 Task: Book a 90-minute photography session for a family portrait at the local park.
Action: Mouse pressed left at (440, 200)
Screenshot: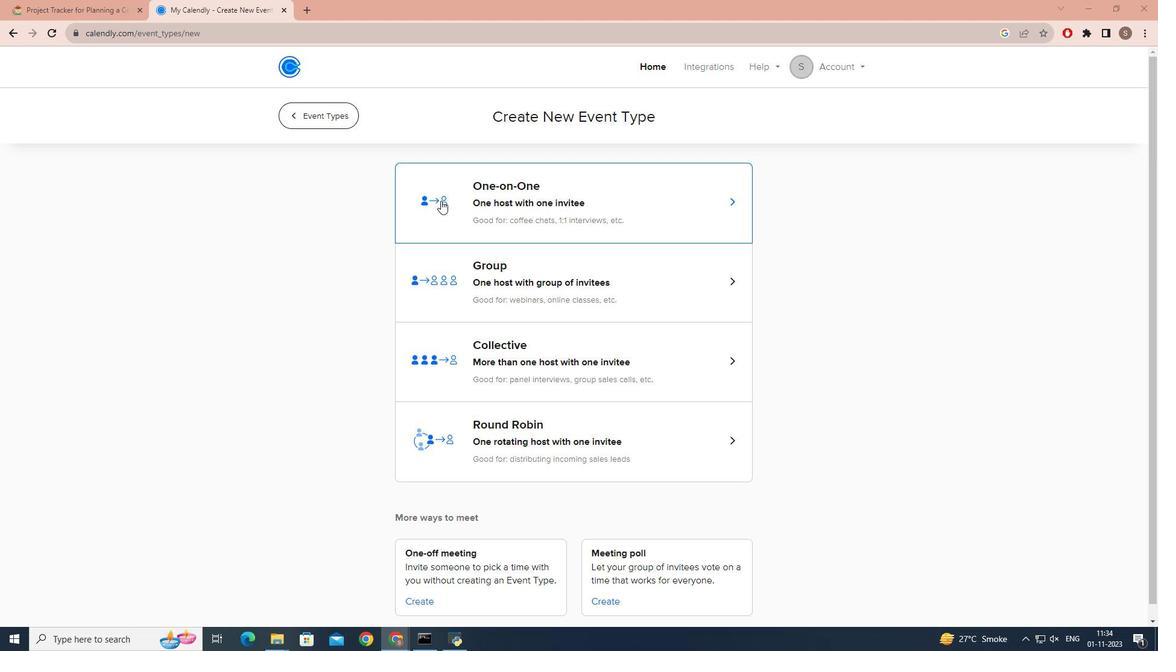 
Action: Mouse moved to (384, 288)
Screenshot: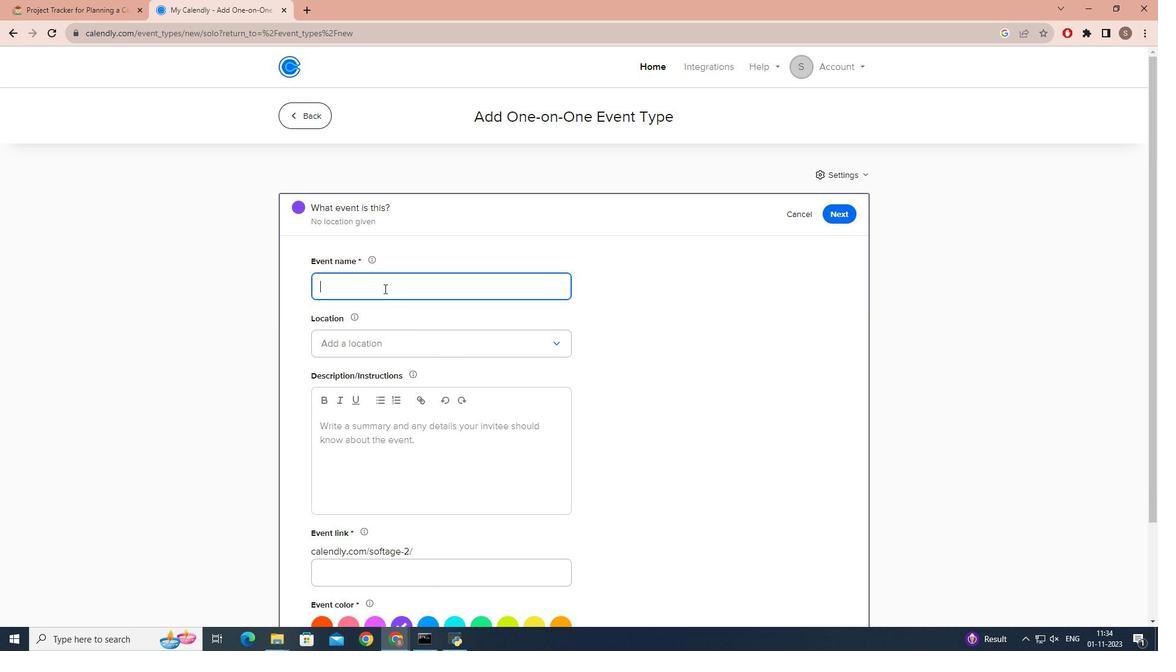 
Action: Mouse pressed left at (384, 288)
Screenshot: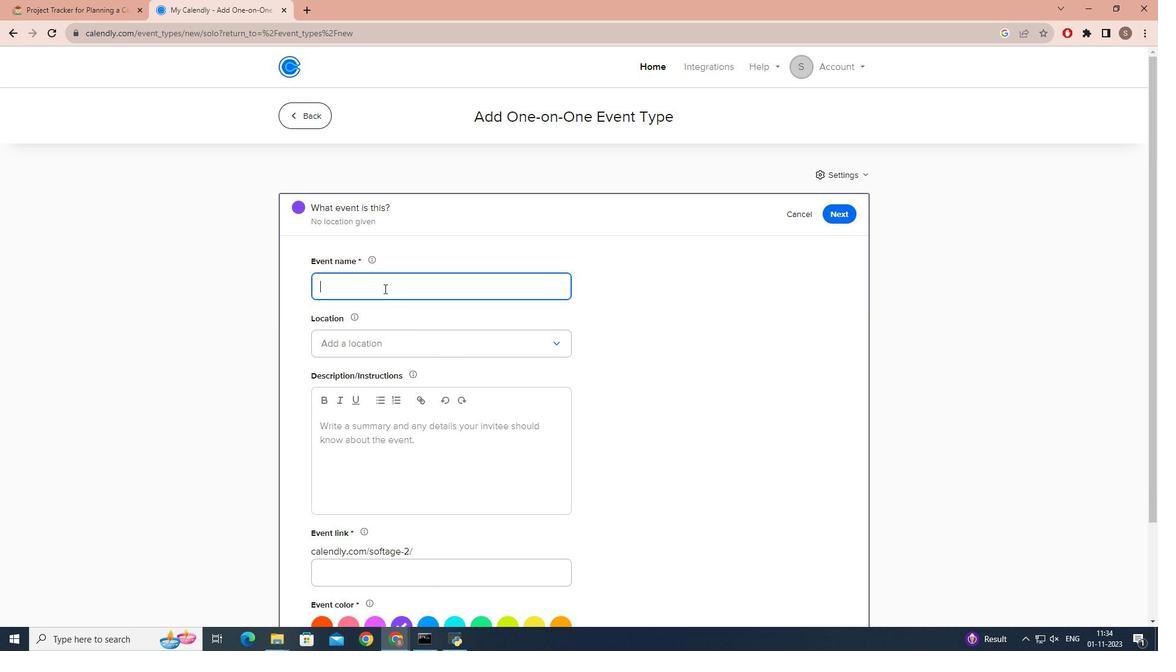 
Action: Key pressed <Key.caps_lock>F<Key.caps_lock>m<Key.backspace>amily<Key.space><Key.caps_lock>P<Key.caps_lock>ortrait<Key.space><Key.caps_lock>P<Key.caps_lock>hotography<Key.space><Key.caps_lock>S<Key.caps_lock>ession<Key.space>at<Key.space>the<Key.space>local<Key.space>park<Key.space>
Screenshot: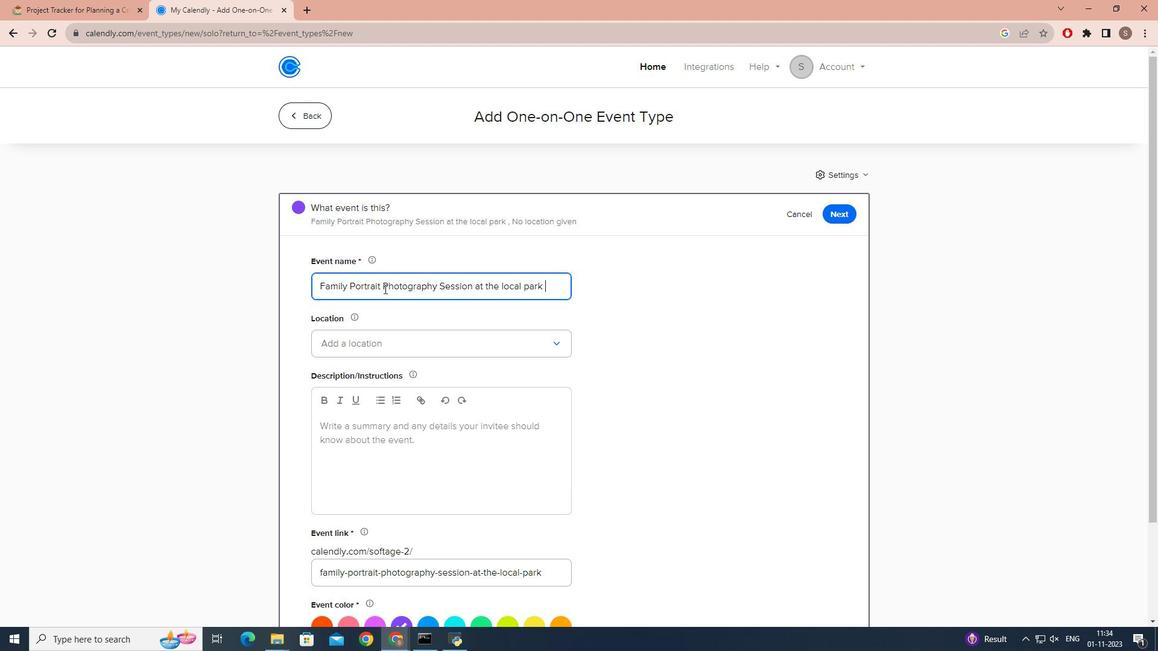 
Action: Mouse moved to (372, 345)
Screenshot: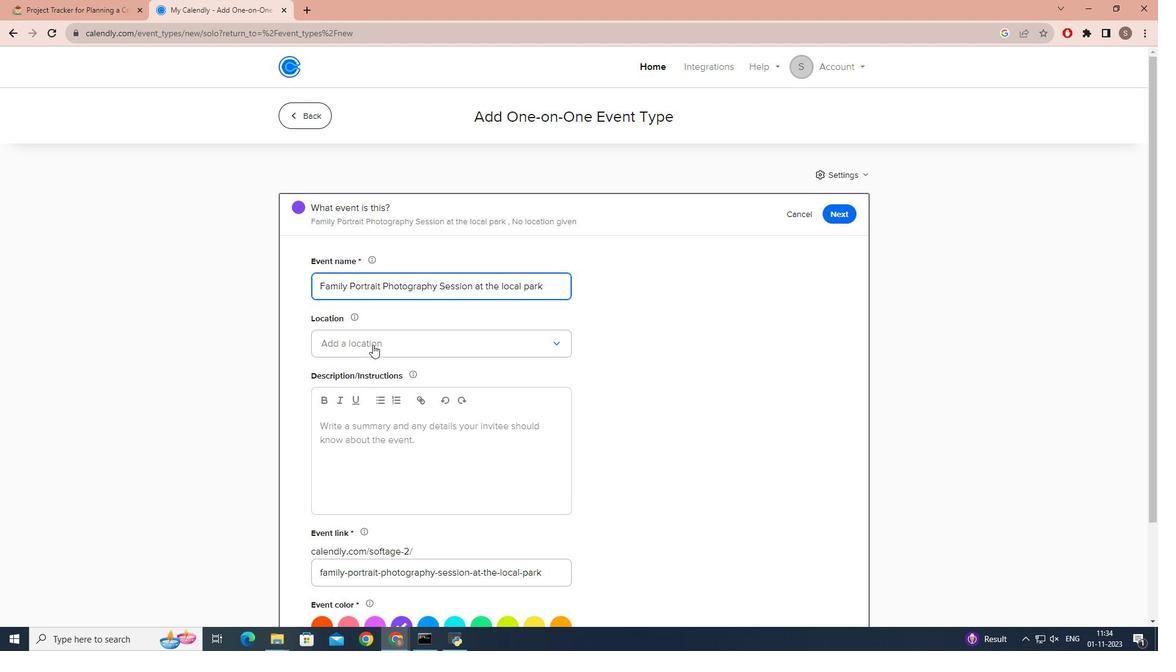 
Action: Mouse pressed left at (372, 345)
Screenshot: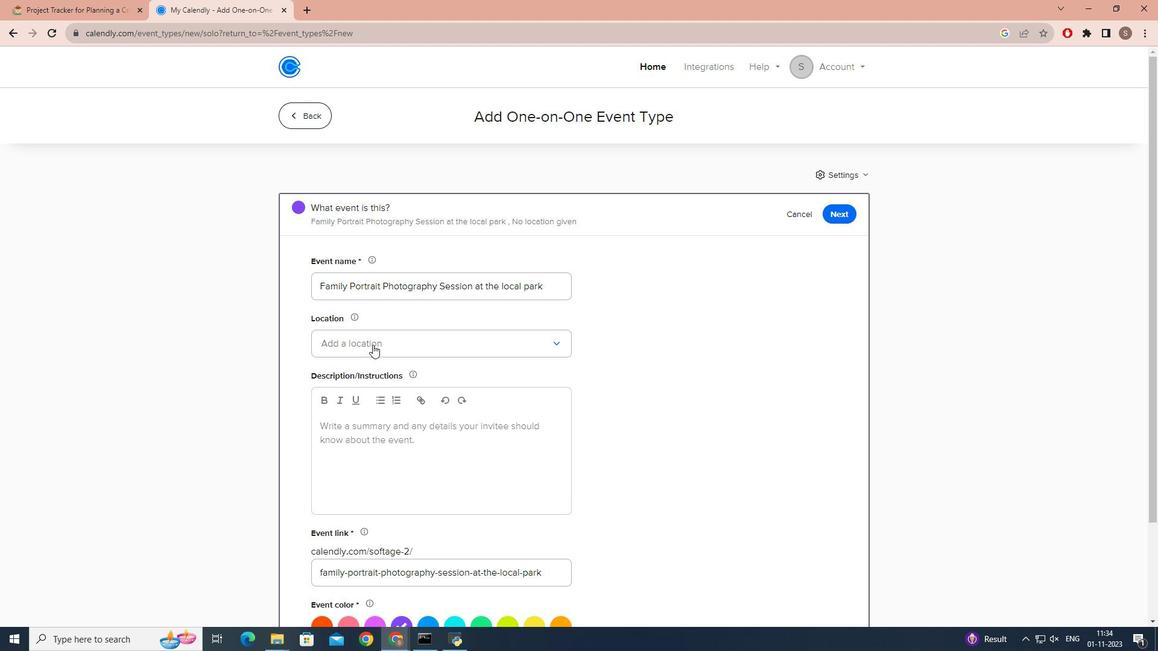 
Action: Mouse moved to (367, 374)
Screenshot: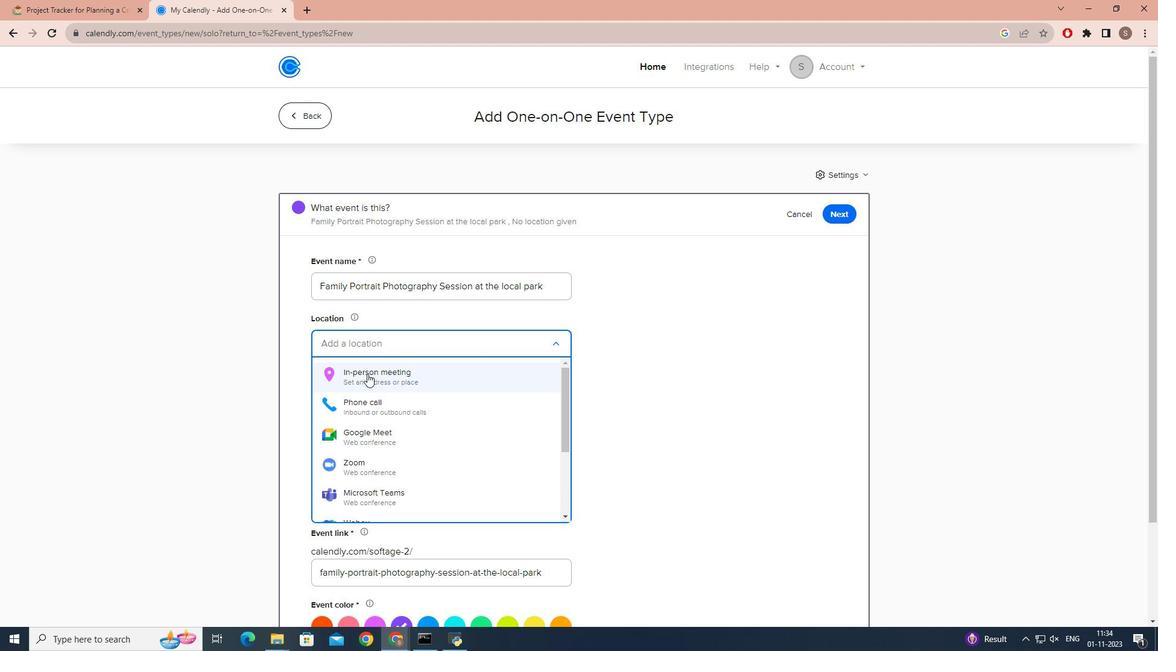 
Action: Mouse pressed left at (367, 374)
Screenshot: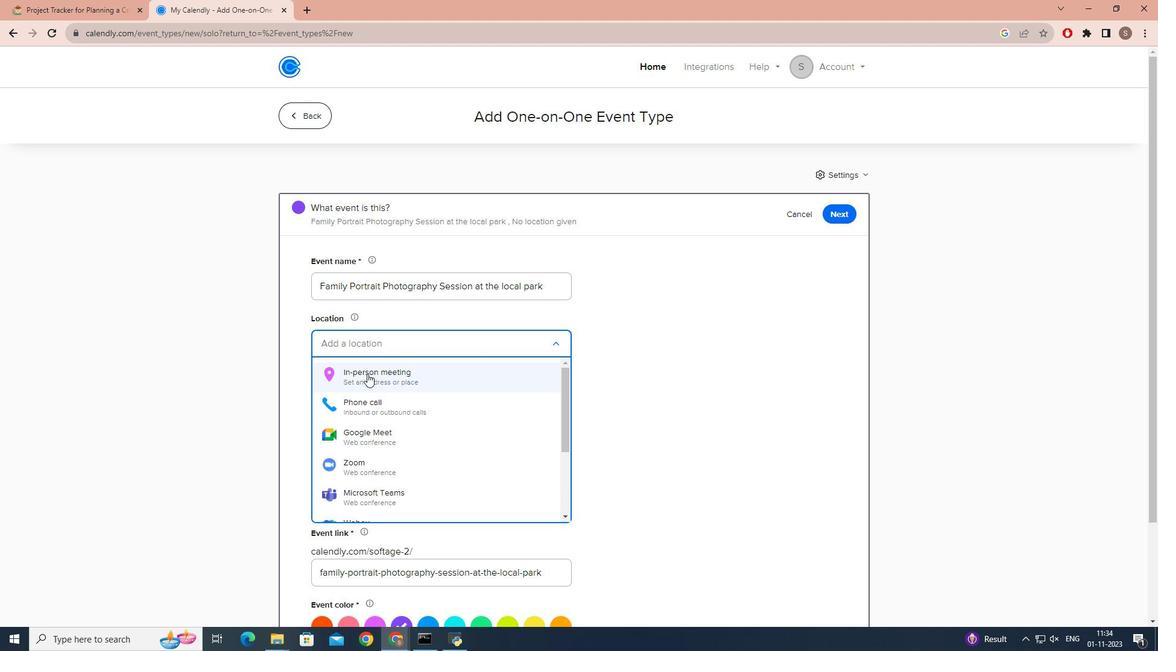 
Action: Mouse moved to (509, 195)
Screenshot: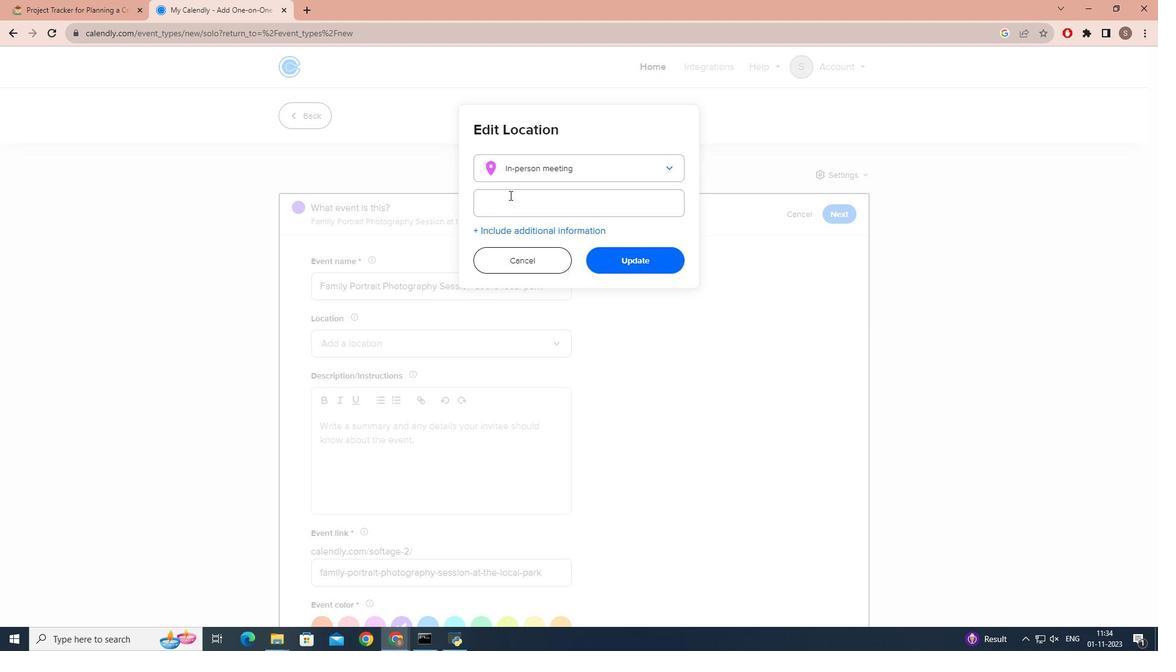 
Action: Mouse pressed left at (509, 195)
Screenshot: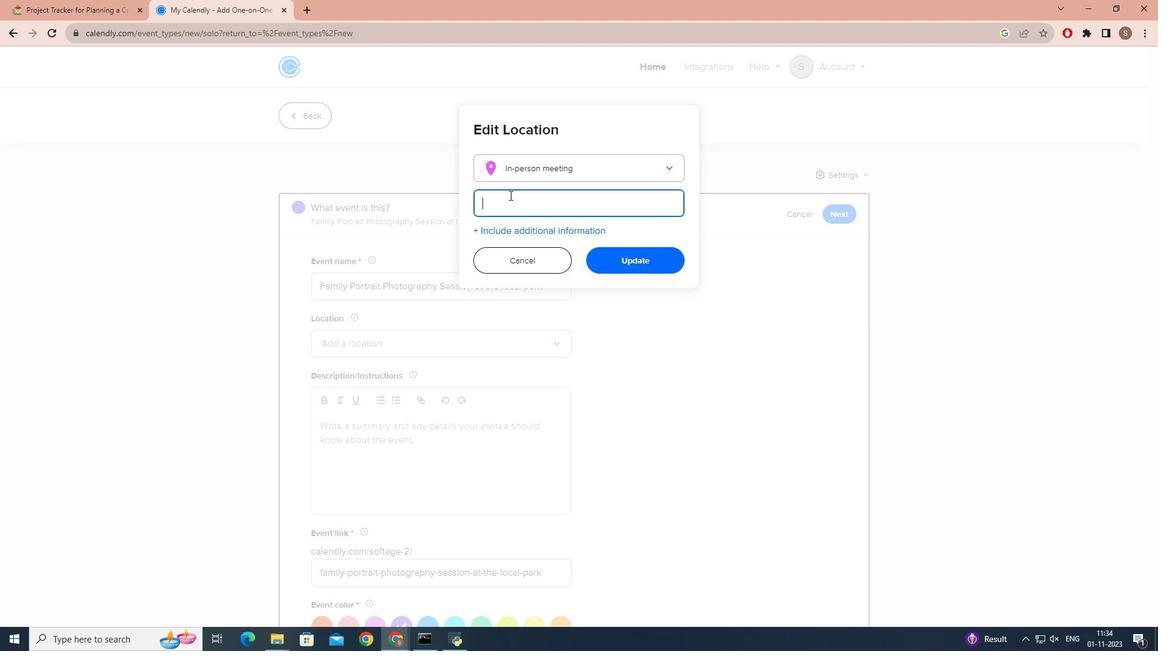 
Action: Key pressed 123<Key.space><Key.caps_lock>P<Key.caps_lock>ark<Key.space><Key.backspace><Key.space>
Screenshot: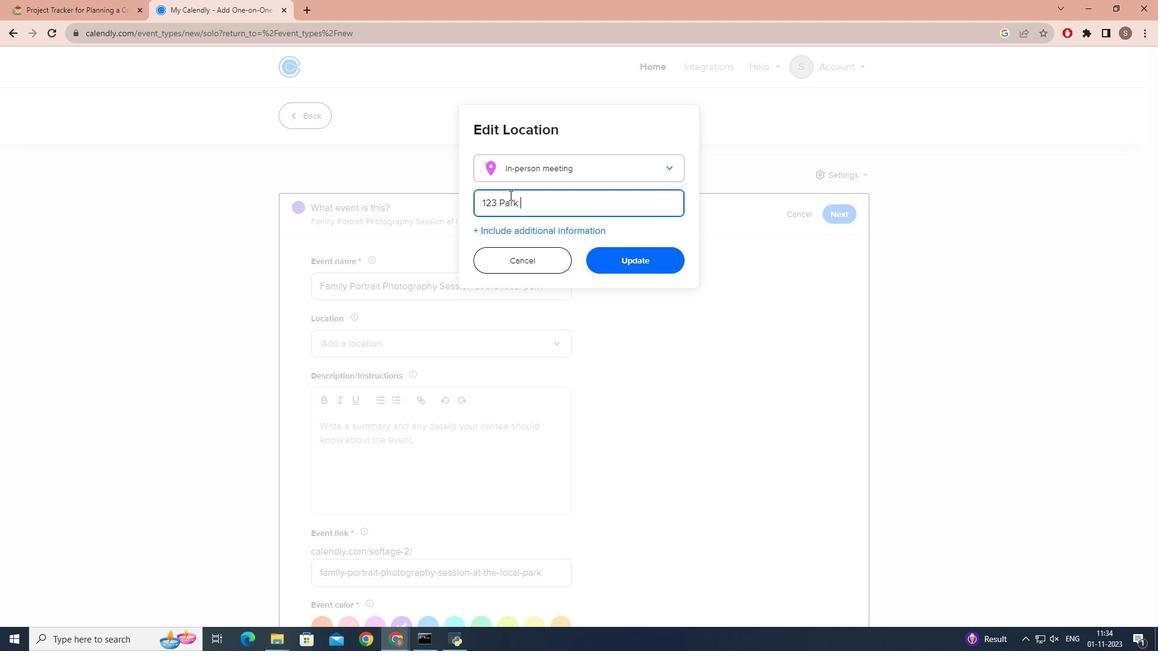
Action: Mouse moved to (615, 257)
Screenshot: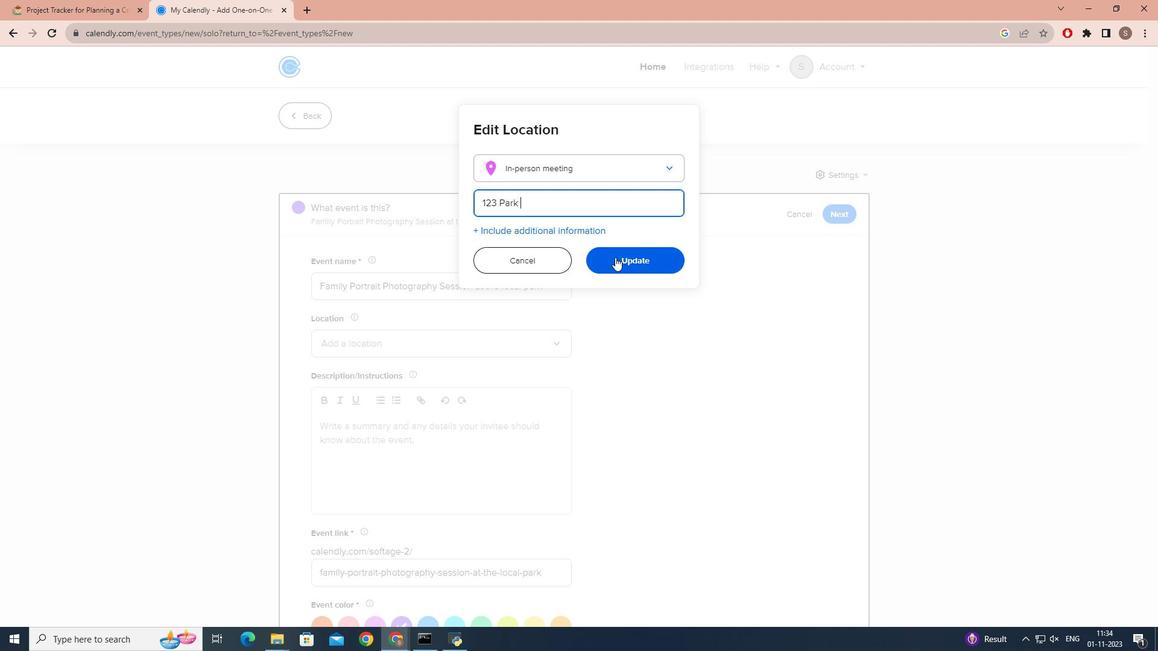 
Action: Mouse pressed left at (615, 257)
Screenshot: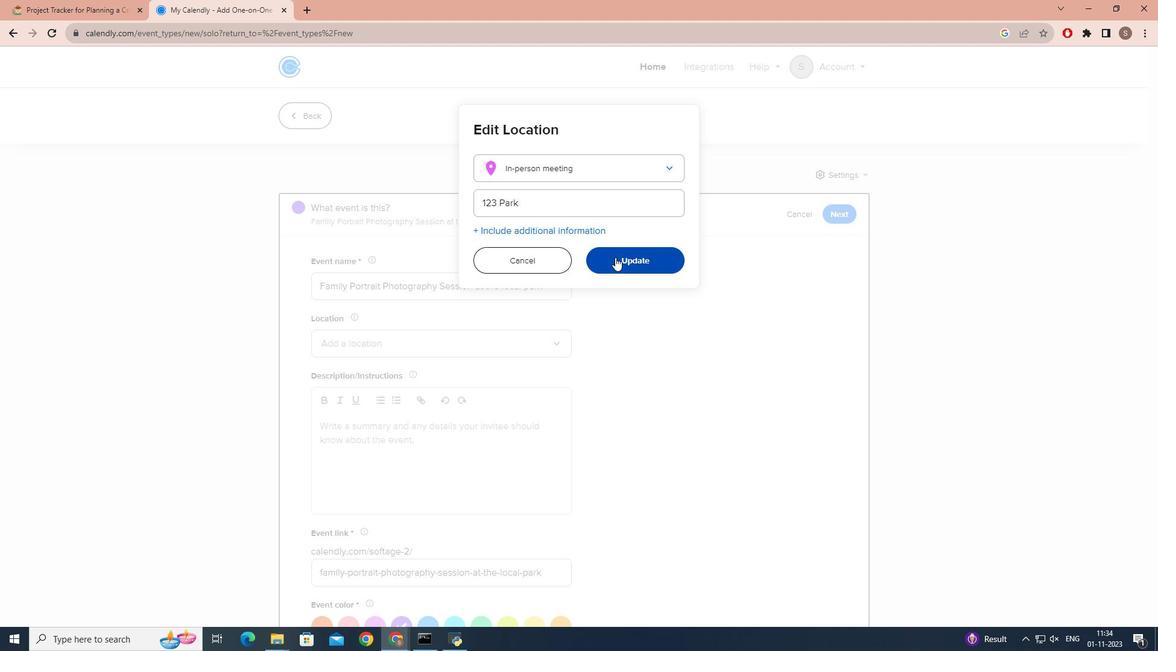 
Action: Mouse moved to (360, 467)
Screenshot: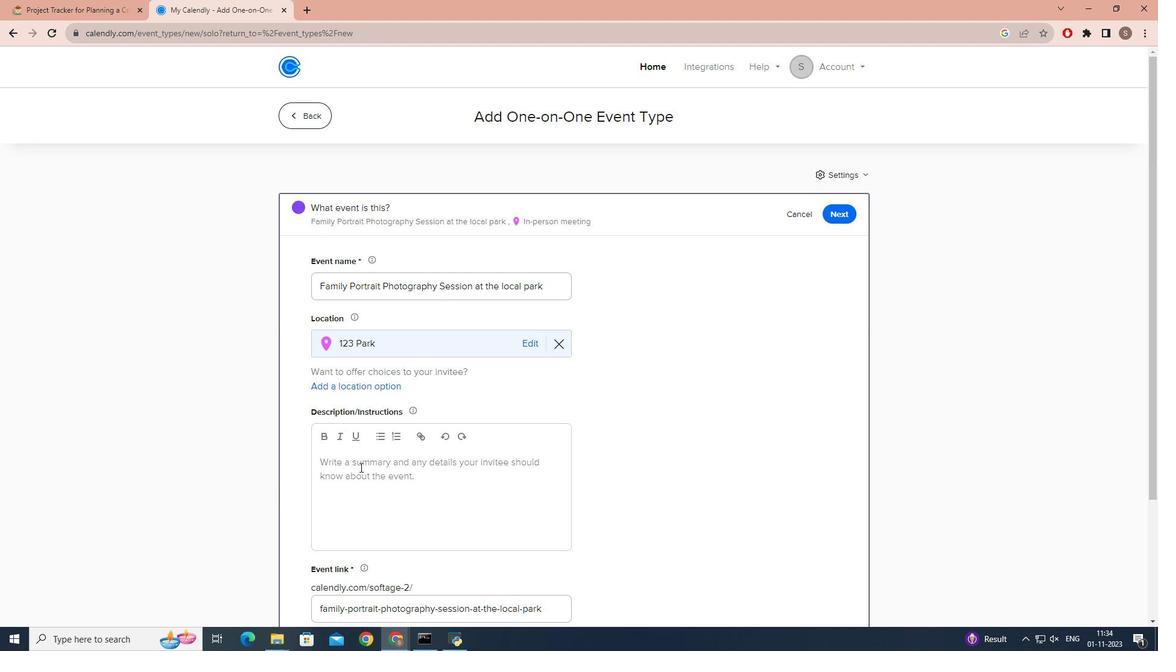 
Action: Mouse pressed left at (360, 467)
Screenshot: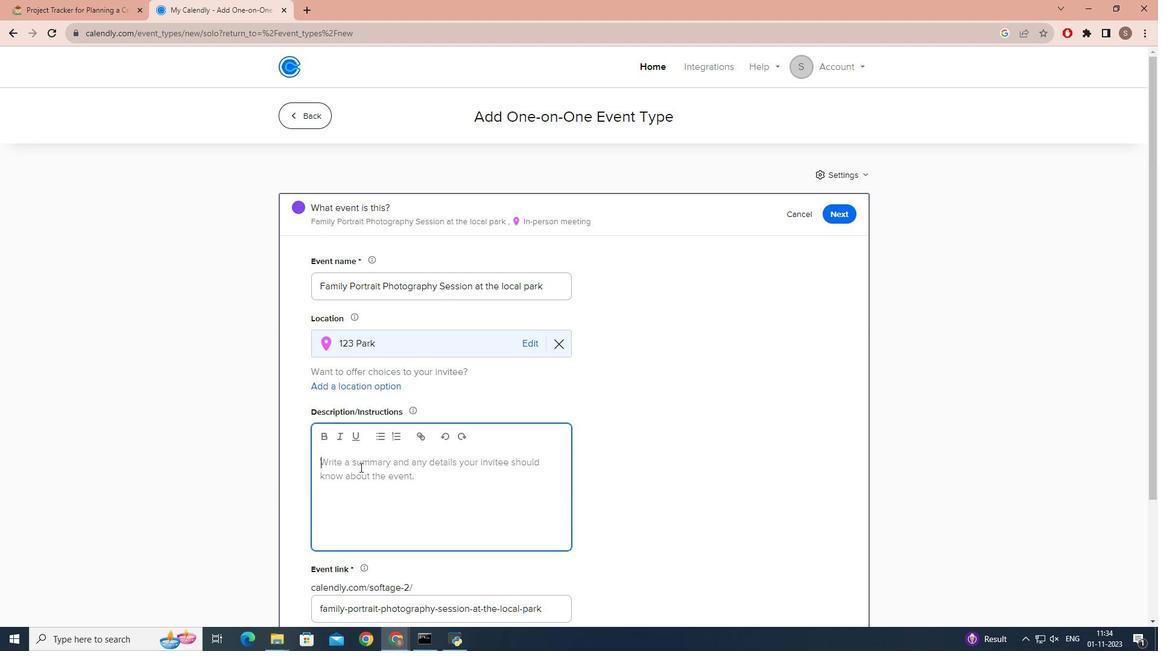 
Action: Key pressed <Key.caps_lock>W<Key.caps_lock>elcome<Key.space>to<Key.space>your<Key.space>family<Key.space>portrait<Key.space>photography<Key.space>session<Key.shift><Key.shift><Key.shift><Key.shift>!<Key.space><Key.caps_lock>T<Key.caps_lock>his<Key.space>photoshoot<Key.space>is<Key.space>crafted<Key.space>to<Key.space>capture<Key.space>timeless<Key.space>moments<Key.space>with<Key.space>your<Key.space>loved<Key.space>ones<Key.space>in<Key.space>the<Key.space>scenic<Key.space>setting<Key.space>of<Key.space>you<Key.backspace><Key.backspace><Key.backspace>our<Key.space>local<Key.space>park.<Key.space><Key.caps_lock>J<Key.caps_lock>oin<Key.space>us<Key.space>for<Key.space>a<Key.space>relaxed<Key.space>and<Key.space>enjoyable<Key.space>experience<Key.space>as<Key.space>we<Key.space>create<Key.space>beautiful<Key.space>family<Key.space>porta<Key.backspace>raits<Key.space>amidst<Key.space>the<Key.space>natural<Key.space>beauty<Key.space>of<Key.space>the<Key.space>surroundings.<Key.space><Key.caps_lock>W<Key.caps_lock>e're<Key.space>dedicated<Key.space>to<Key.space>curating<Key.space>memorable<Key.space>images<Key.space>that<Key.space>reflect<Key.space>your<Key.space>family's<Key.space>unique<Key.space>connection<Key.space>and<Key.space>spirit.<Key.space><Key.caps_lock>T<Key.caps_lock>his<Key.space>session<Key.space>will<Key.space>include<Key.space>exploring<Key.space>various<Key.space>a<Key.backspace>park<Key.space>locations<Key.space>for<Key.space>a<Key.space>diverse<Key.space>set<Key.space>of<Key.space>stunning<Key.space>portraits.<Key.space><Key.caps_lock>L<Key.caps_lock>ooking<Key.space>forward<Key.space>to<Key.space>our<Key.space>time<Key.space>together.<Key.space>
Screenshot: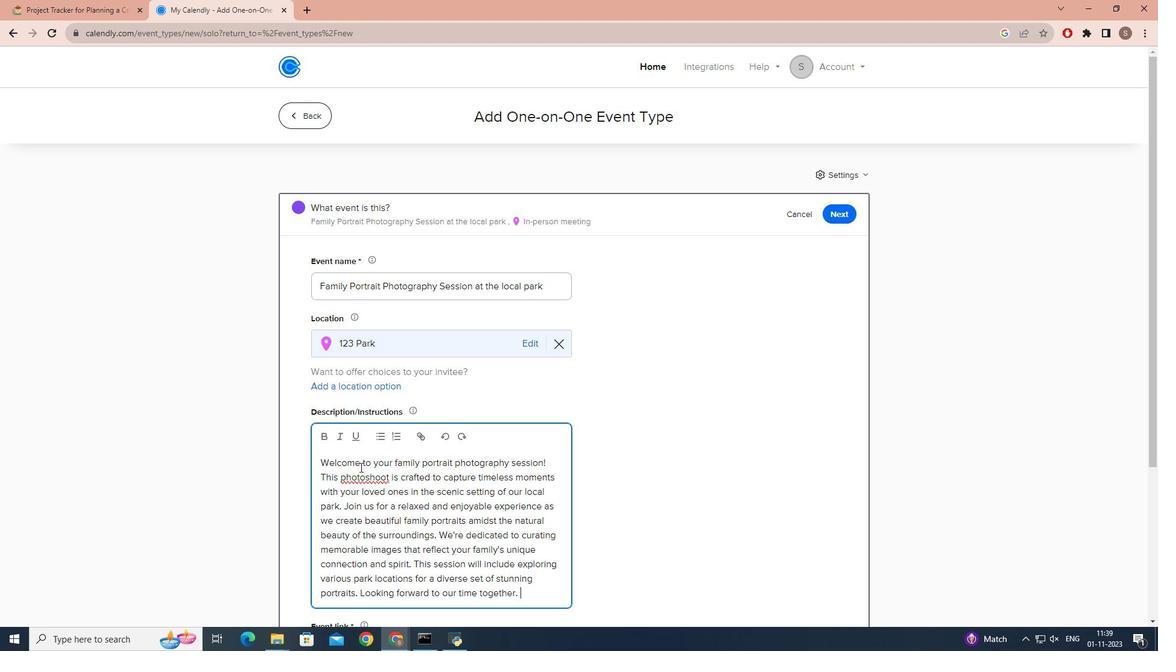 
Action: Mouse moved to (368, 477)
Screenshot: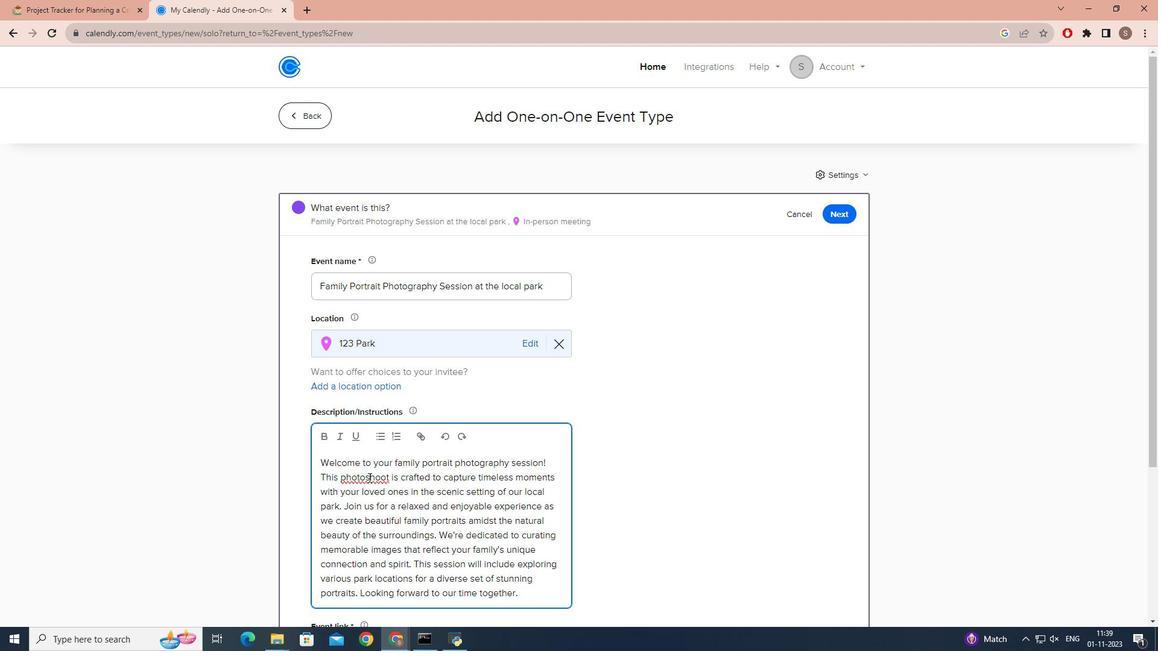 
Action: Mouse pressed left at (368, 477)
Screenshot: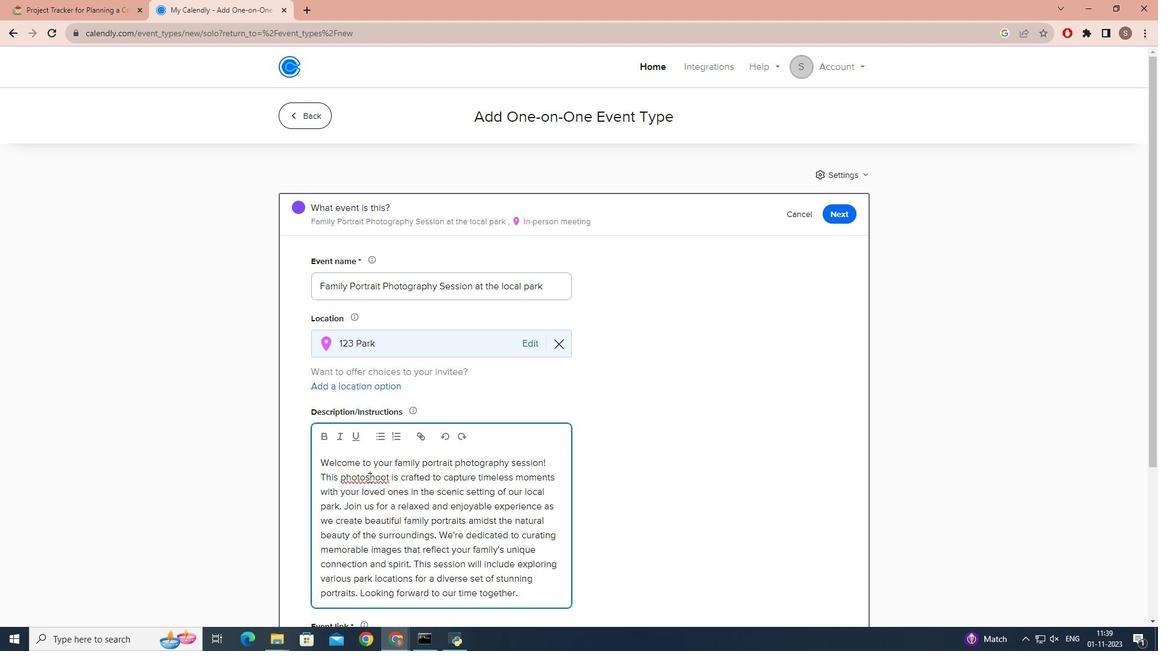 
Action: Mouse moved to (366, 477)
Screenshot: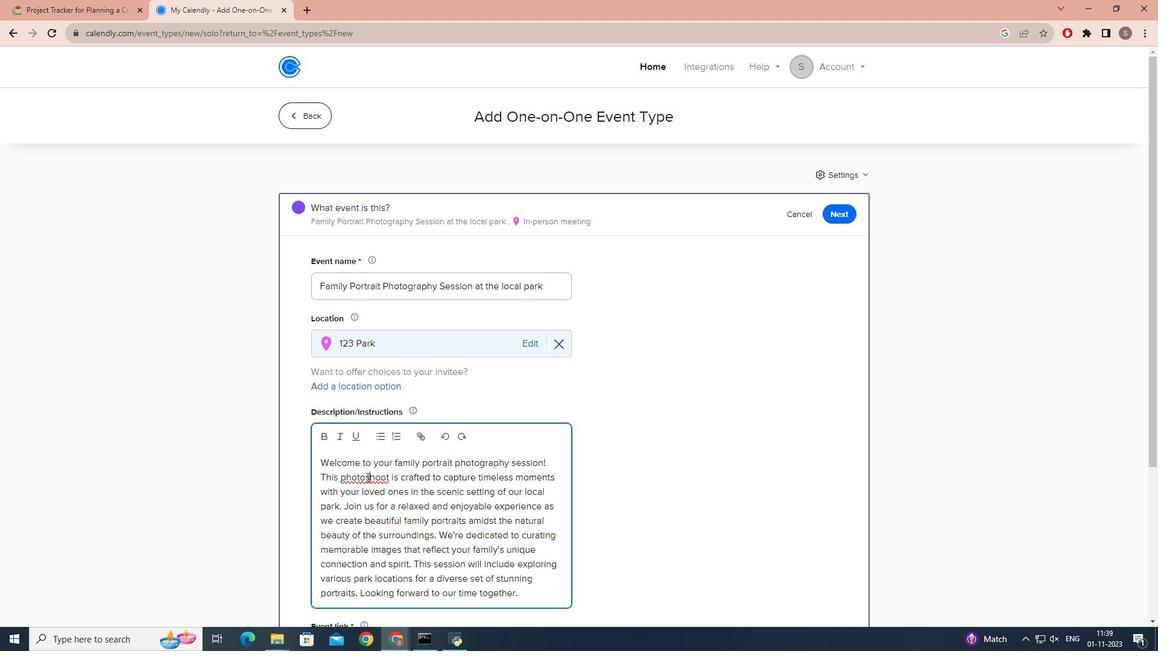 
Action: Mouse pressed left at (366, 477)
Screenshot: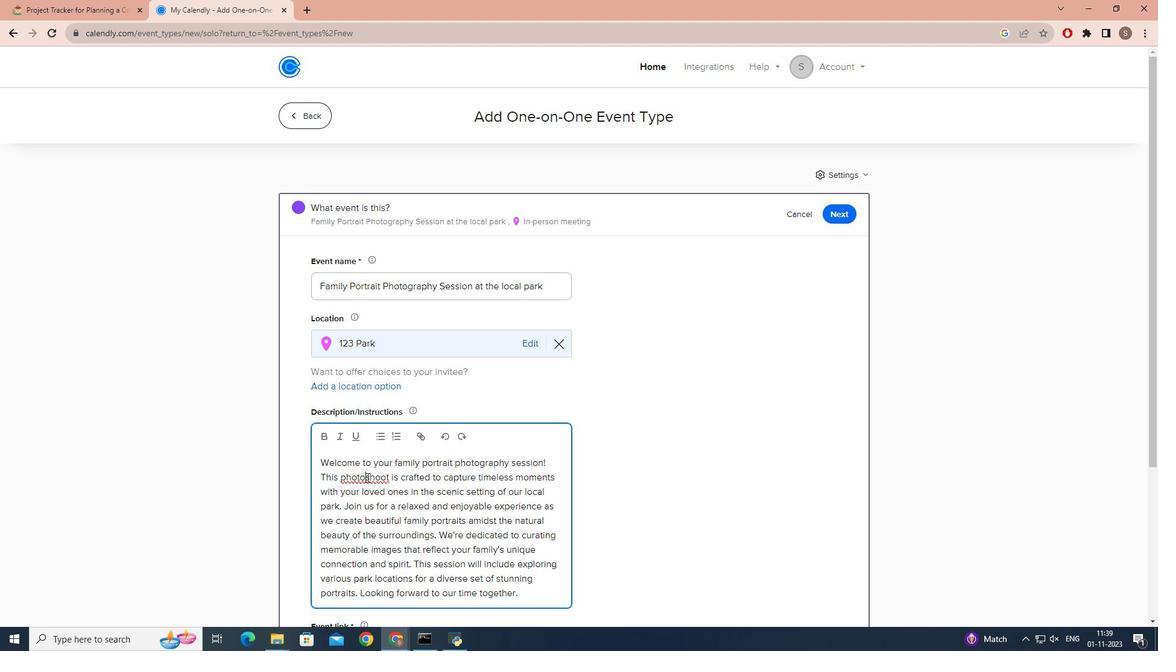 
Action: Mouse moved to (353, 484)
Screenshot: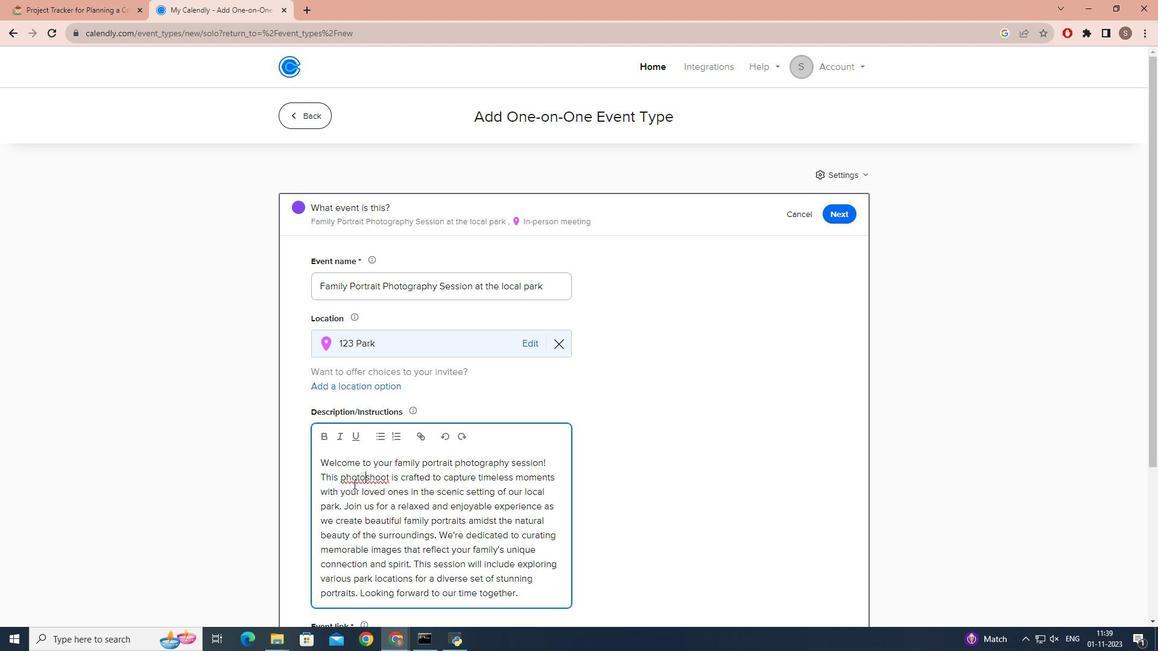 
Action: Key pressed <Key.space><Key.space>
Screenshot: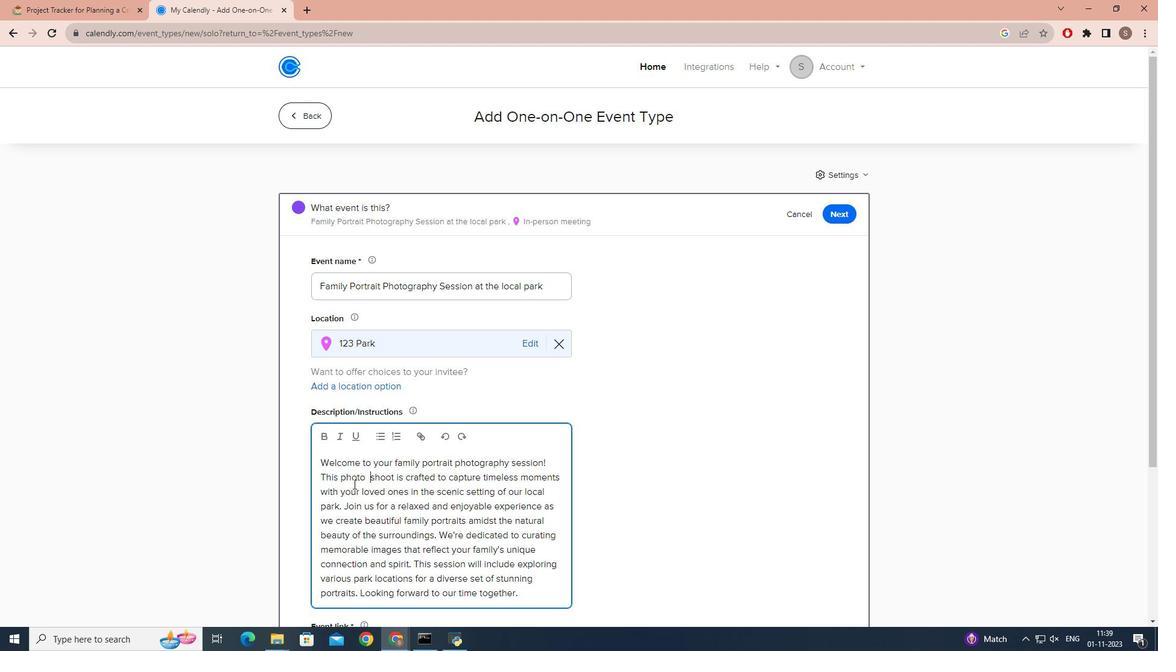 
Action: Mouse moved to (371, 494)
Screenshot: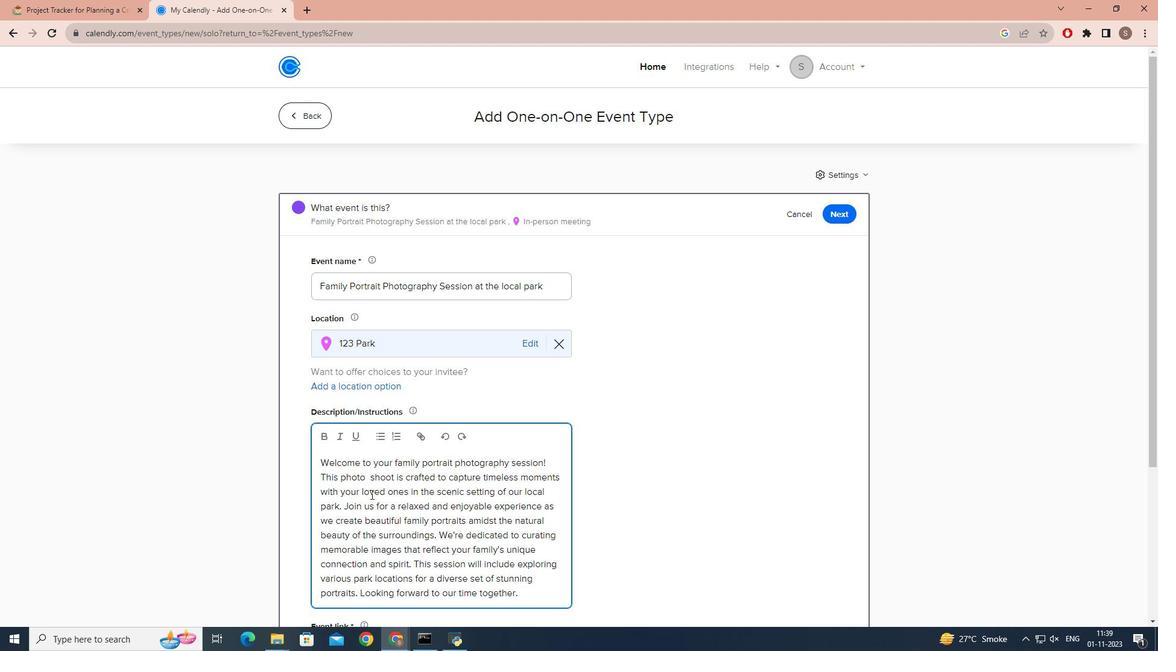 
Action: Mouse pressed left at (371, 494)
Screenshot: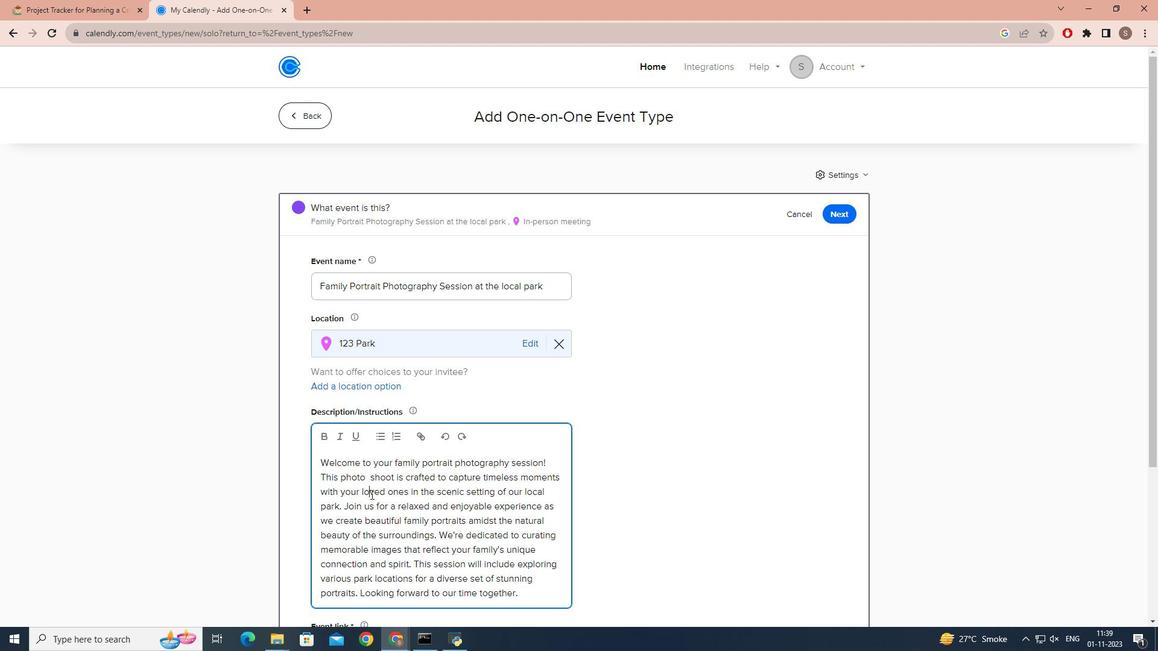 
Action: Mouse moved to (372, 480)
Screenshot: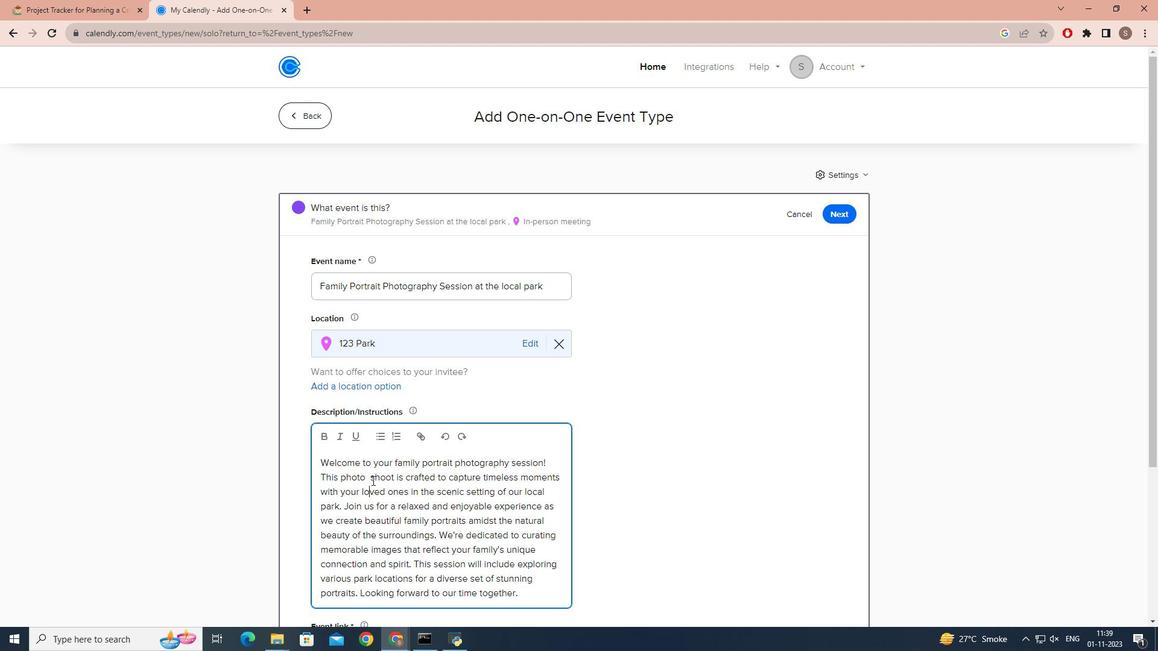 
Action: Mouse pressed left at (372, 480)
Screenshot: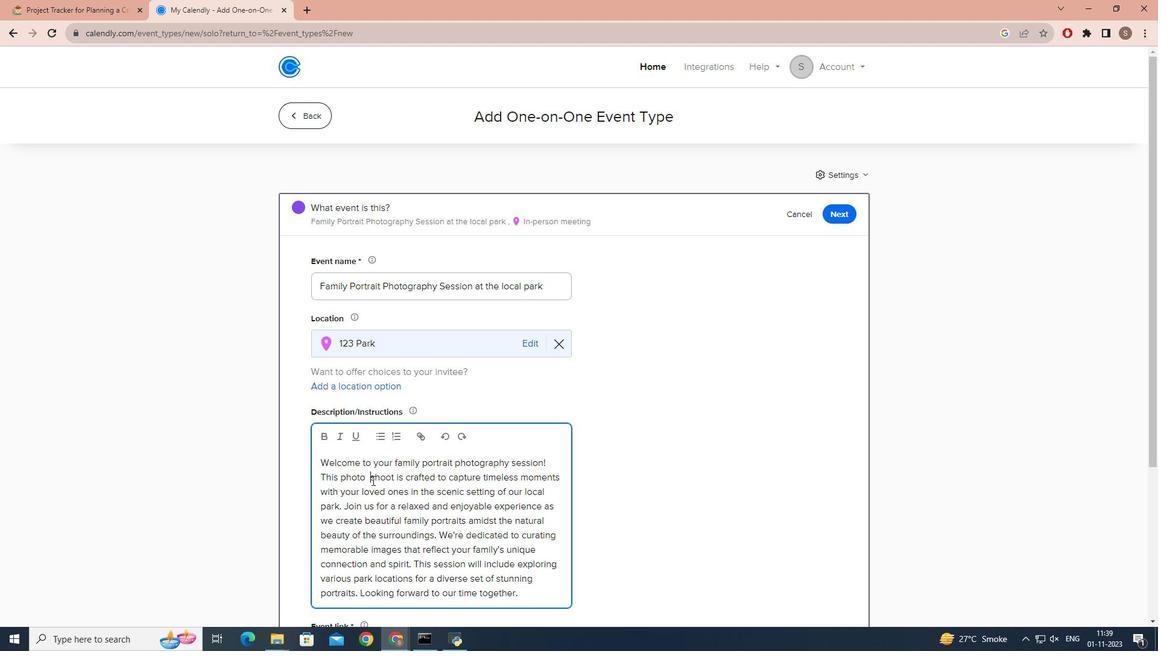 
Action: Key pressed <Key.backspace>
Screenshot: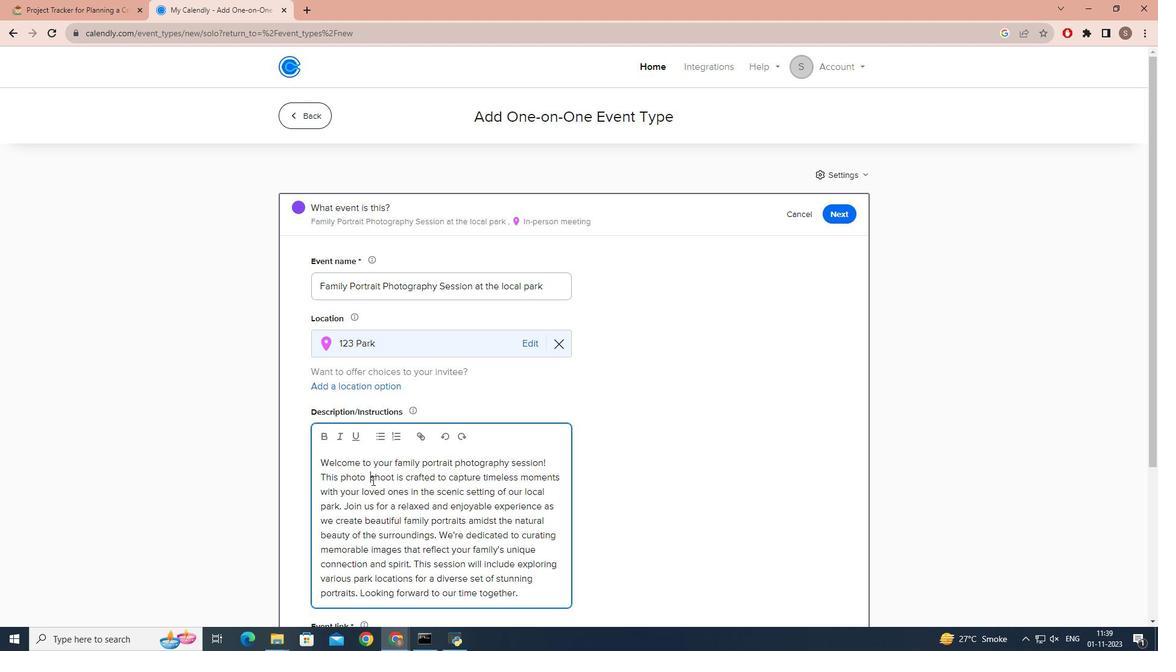 
Action: Mouse moved to (367, 507)
Screenshot: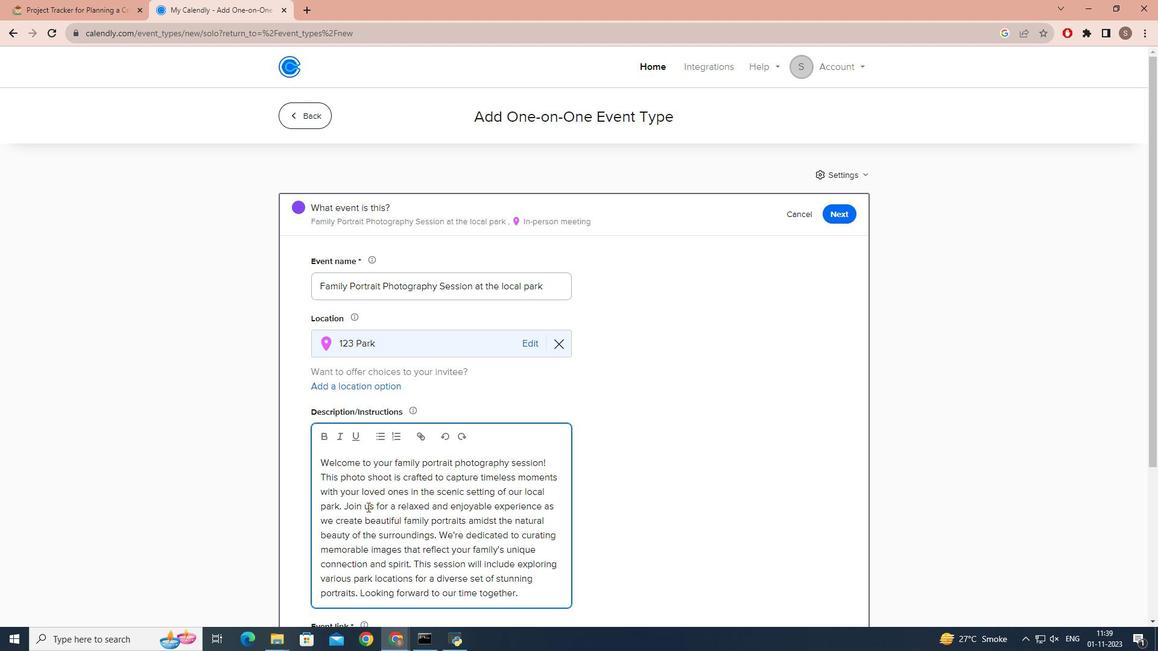 
Action: Mouse scrolled (367, 506) with delta (0, 0)
Screenshot: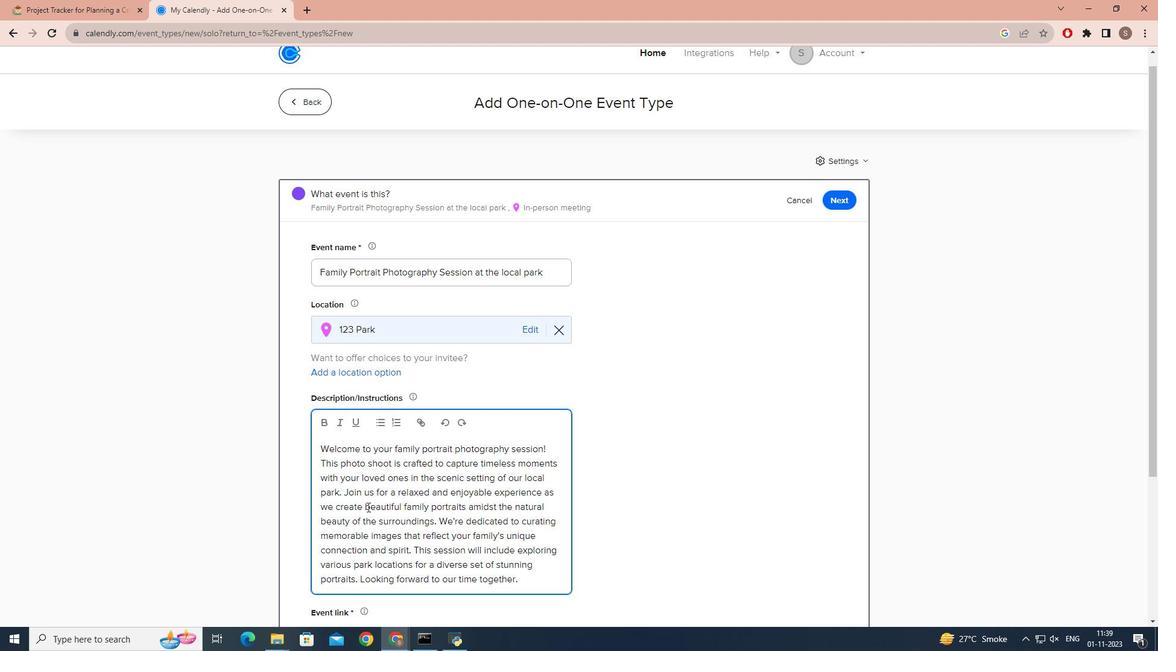 
Action: Mouse scrolled (367, 506) with delta (0, 0)
Screenshot: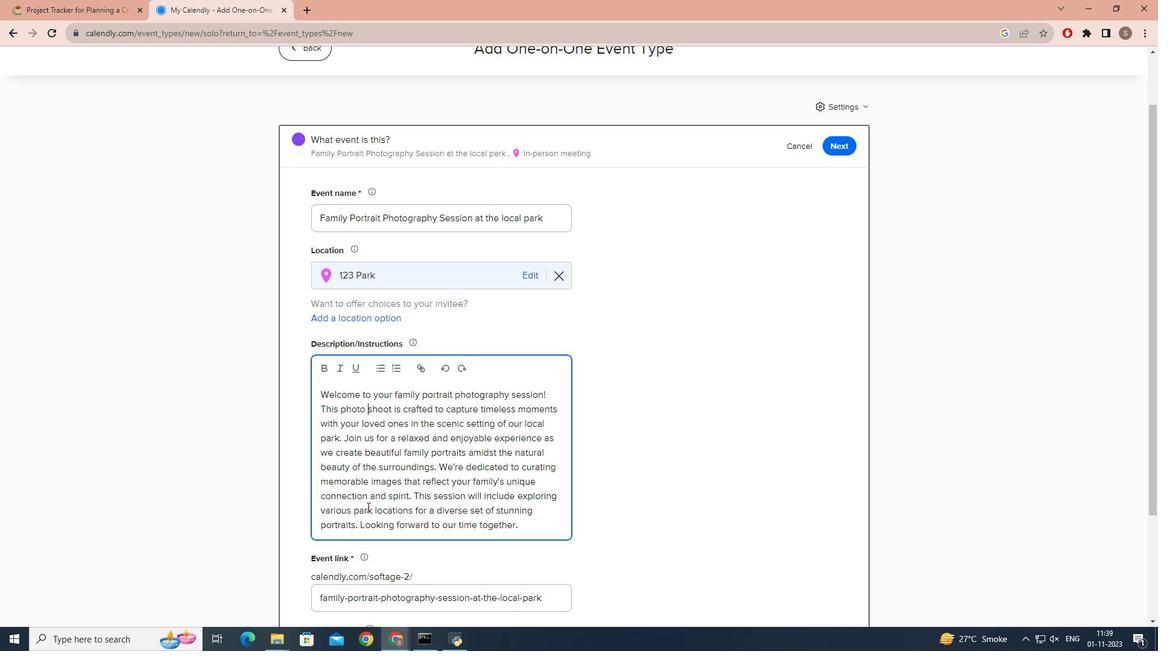 
Action: Mouse moved to (367, 525)
Screenshot: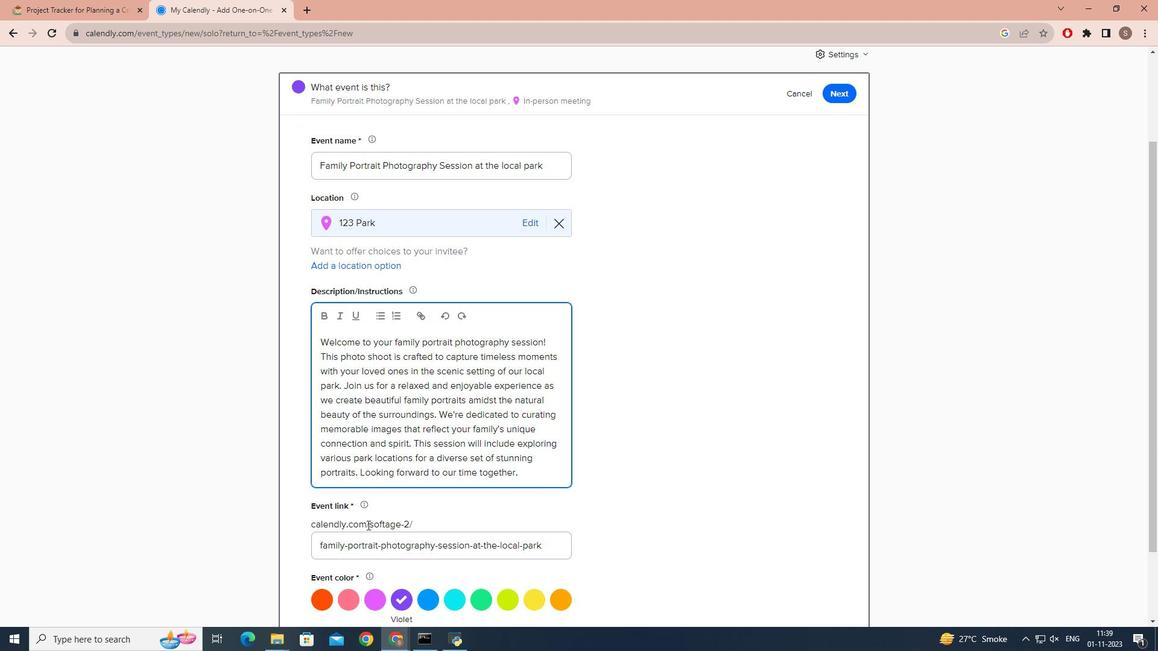 
Action: Mouse scrolled (367, 524) with delta (0, 0)
Screenshot: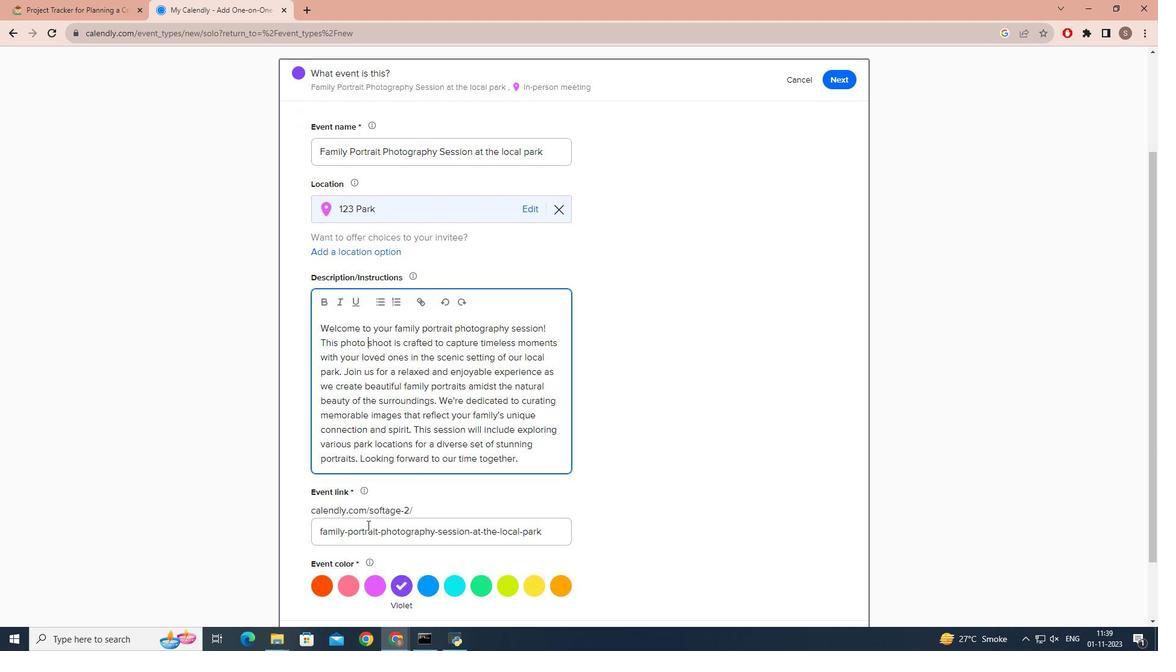 
Action: Mouse scrolled (367, 524) with delta (0, 0)
Screenshot: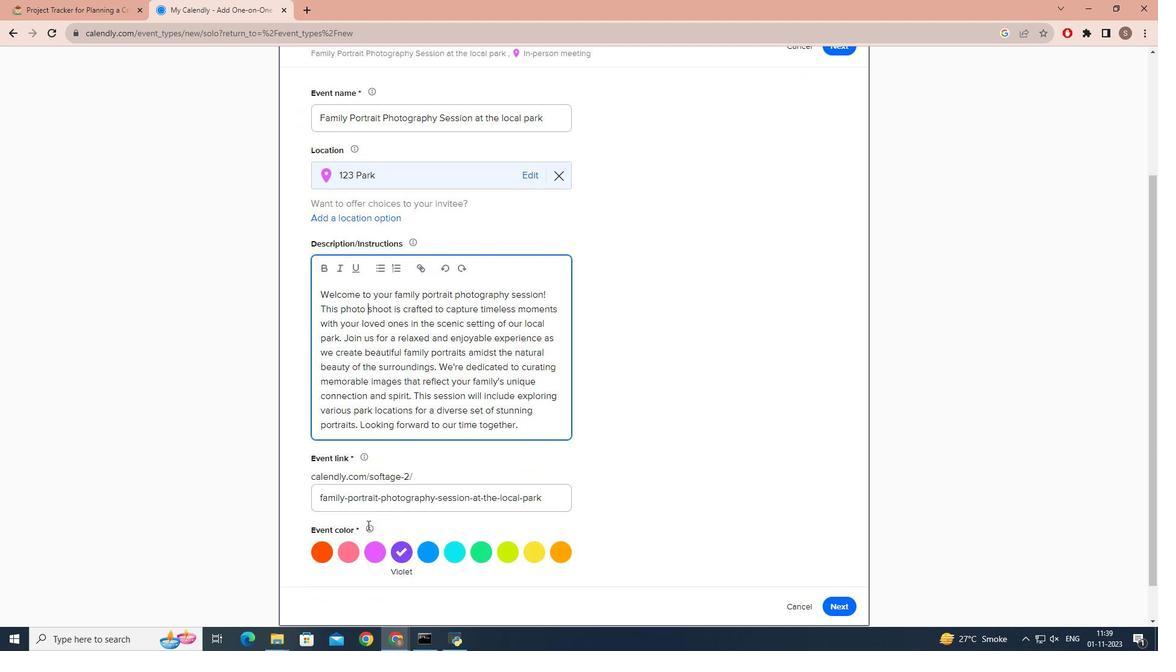 
Action: Mouse moved to (377, 506)
Screenshot: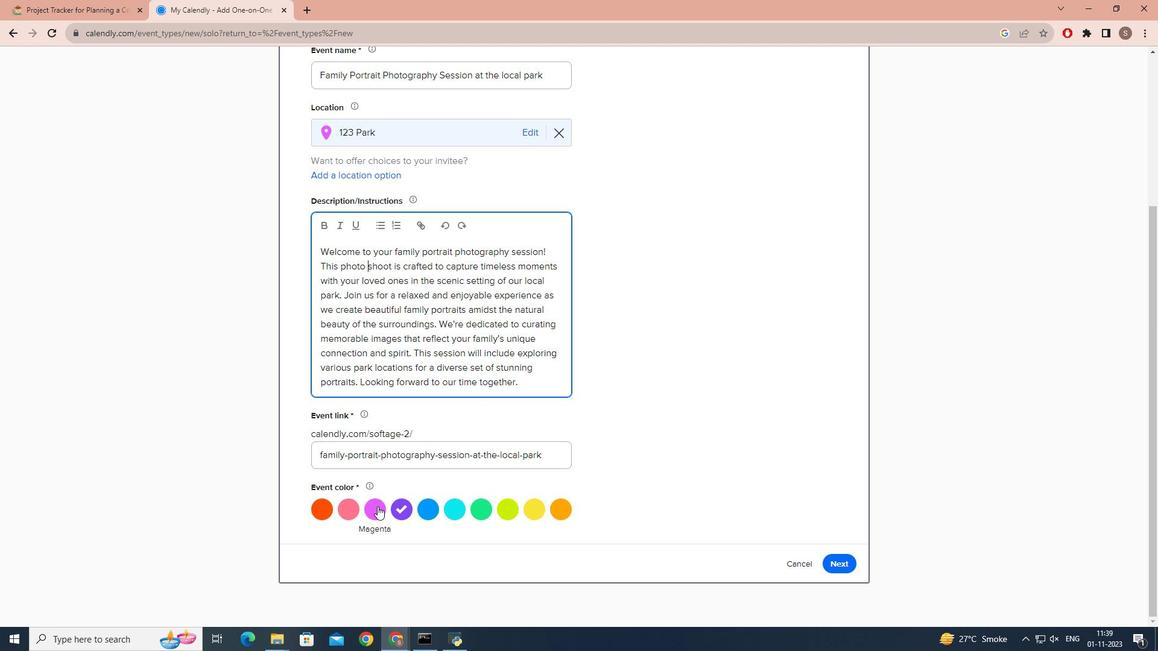 
Action: Mouse pressed left at (377, 506)
Screenshot: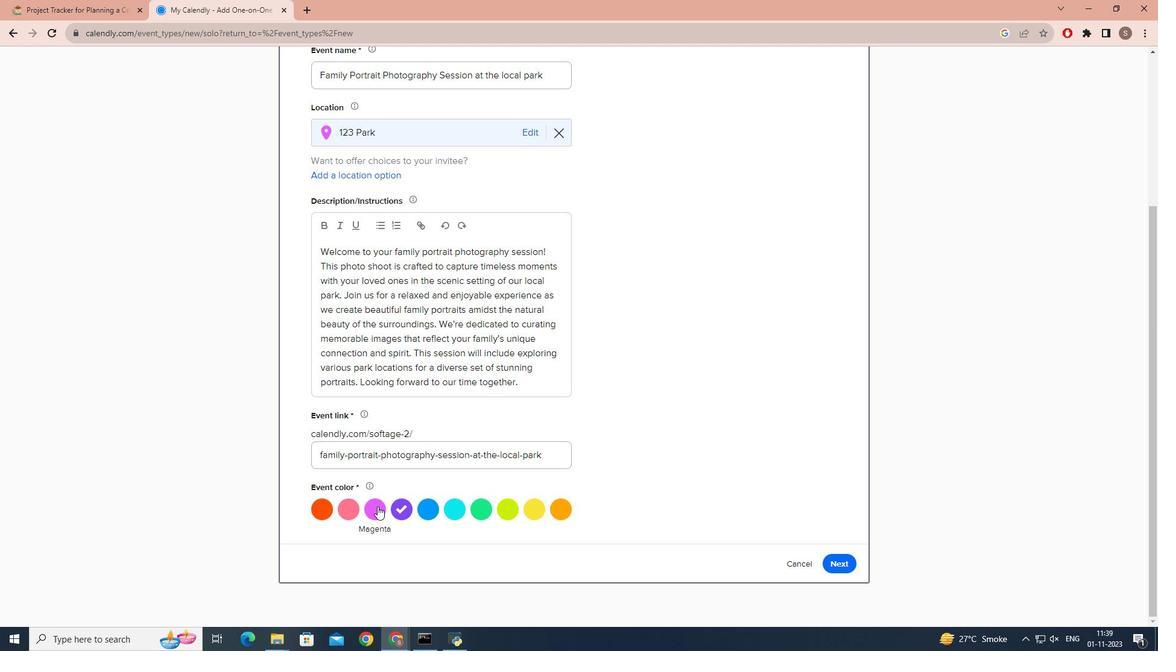 
Action: Mouse moved to (840, 561)
Screenshot: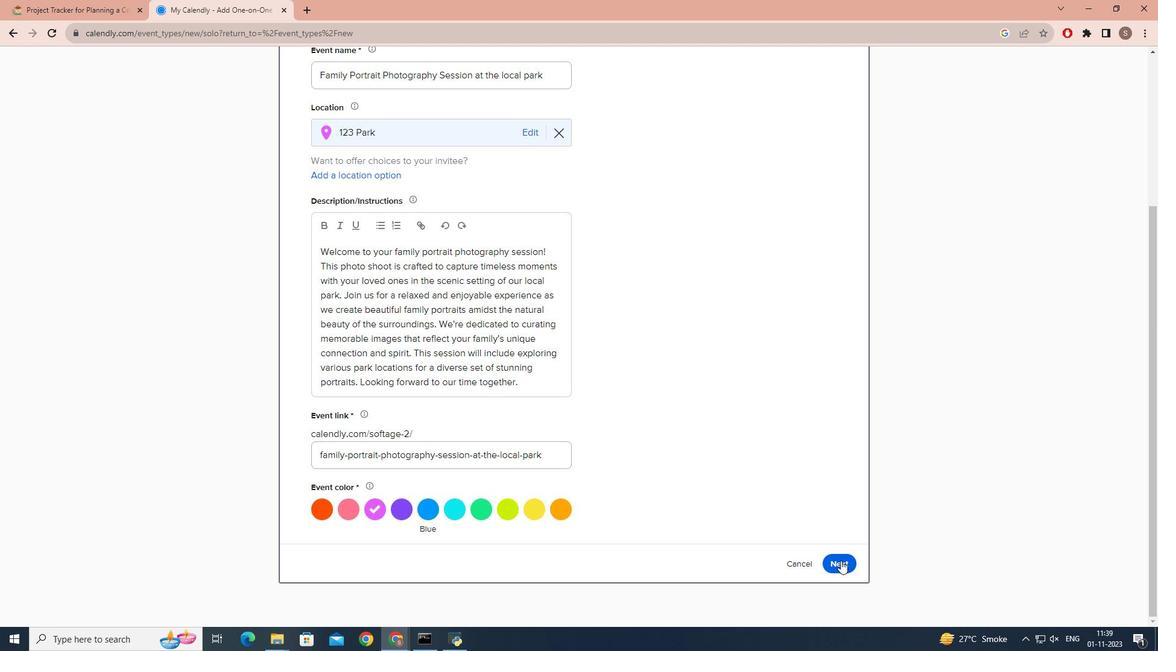 
Action: Mouse pressed left at (840, 561)
Screenshot: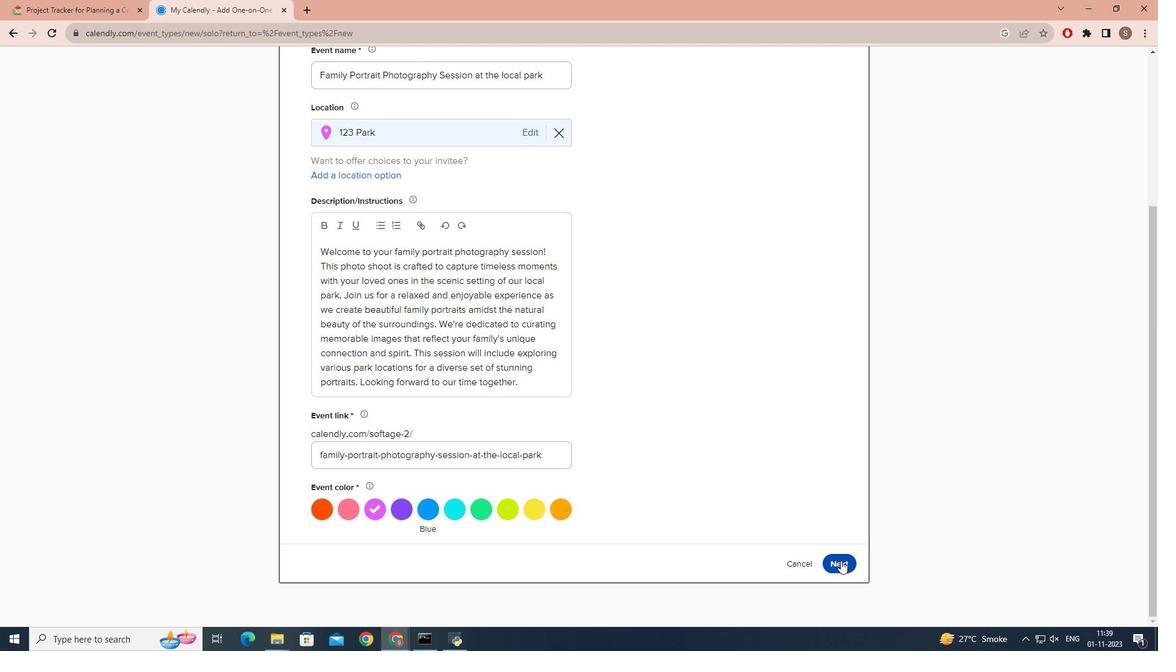 
Action: Mouse moved to (386, 289)
Screenshot: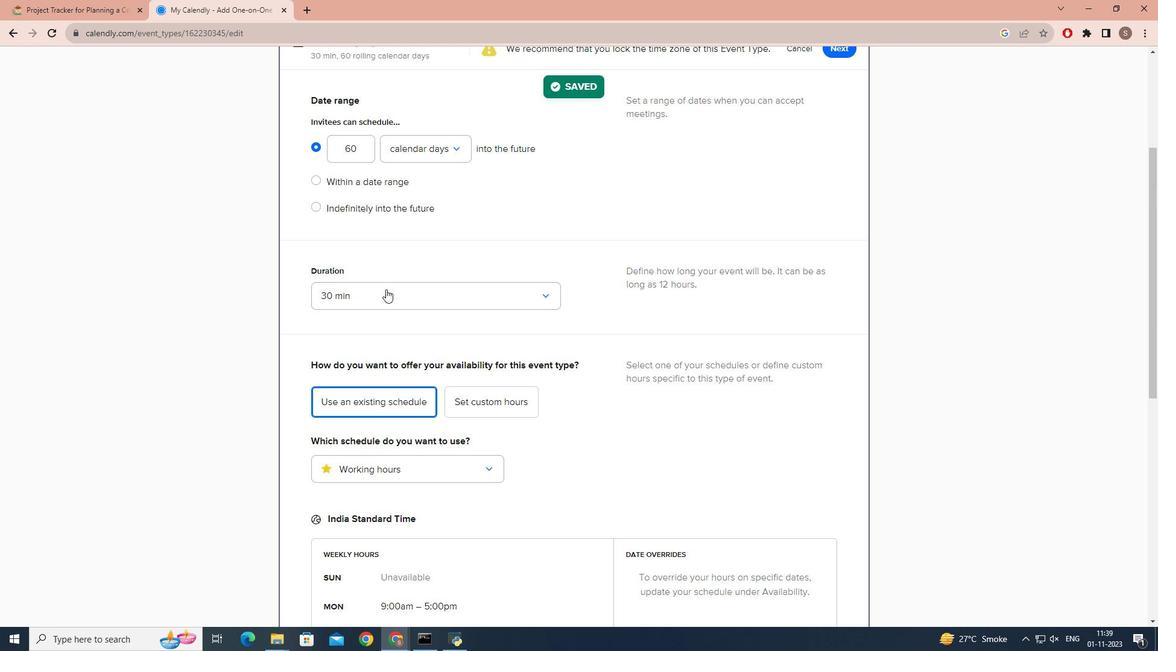 
Action: Mouse pressed left at (386, 289)
Screenshot: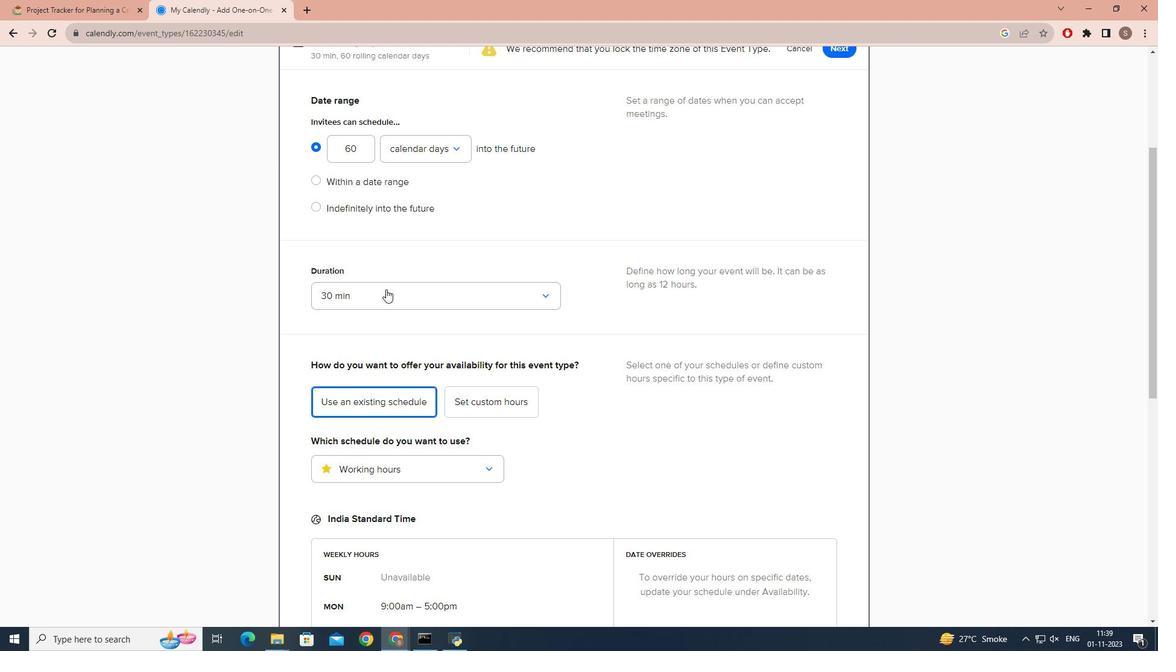
Action: Mouse moved to (349, 428)
Screenshot: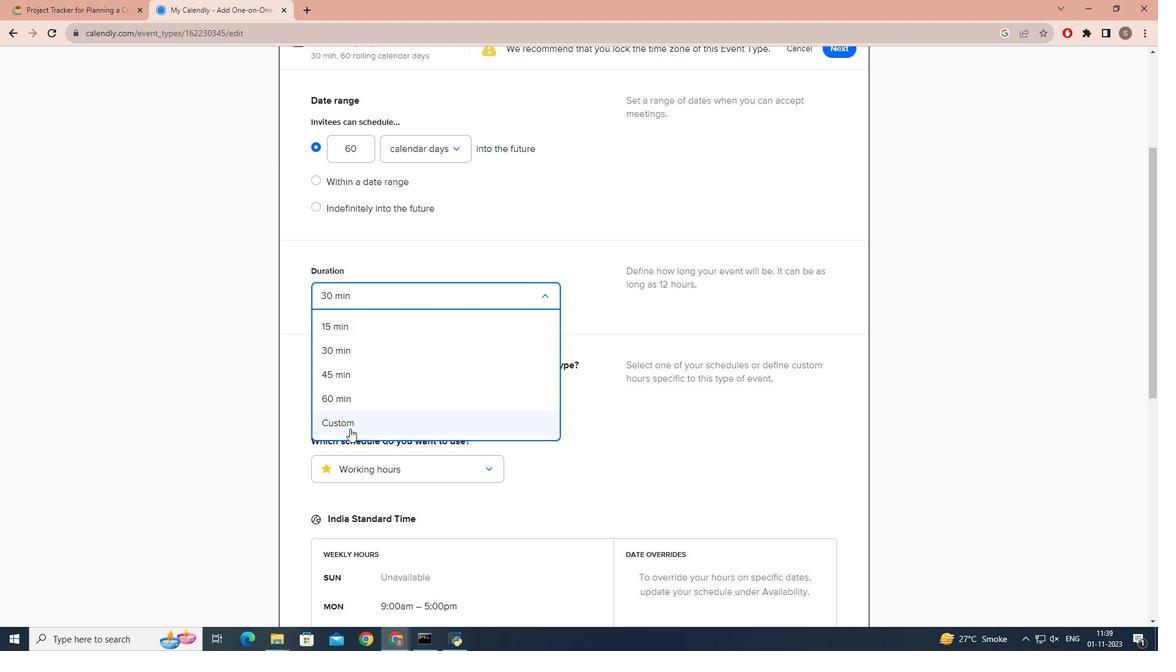
Action: Mouse pressed left at (349, 428)
Screenshot: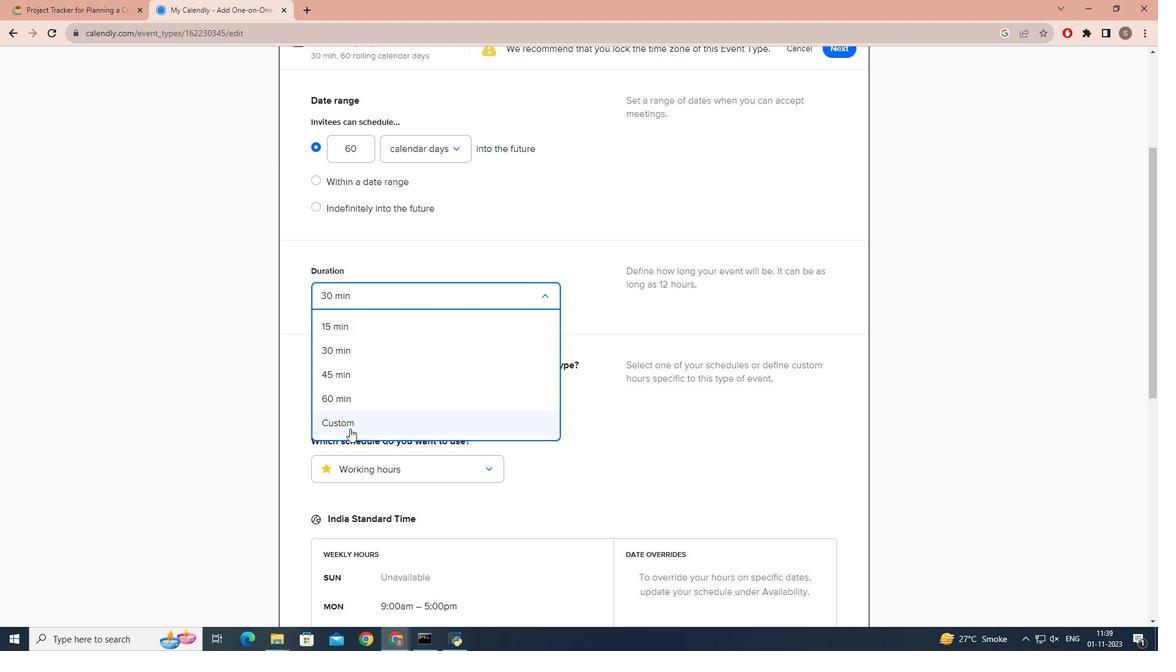 
Action: Mouse moved to (384, 324)
Screenshot: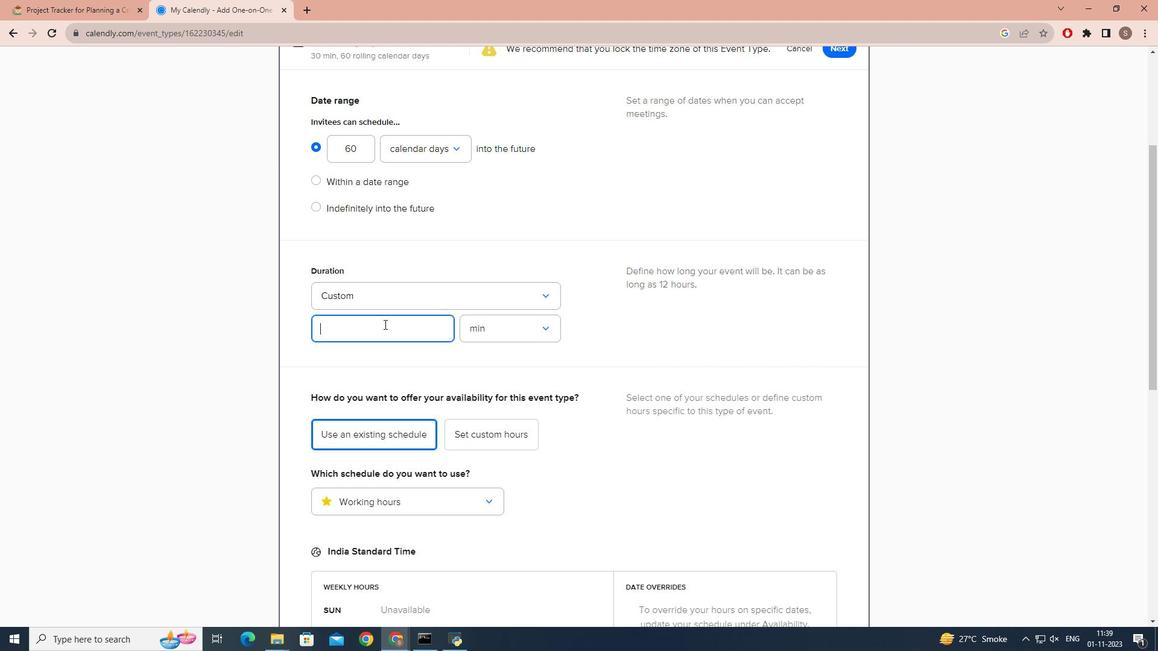 
Action: Key pressed 90<Key.space>
Screenshot: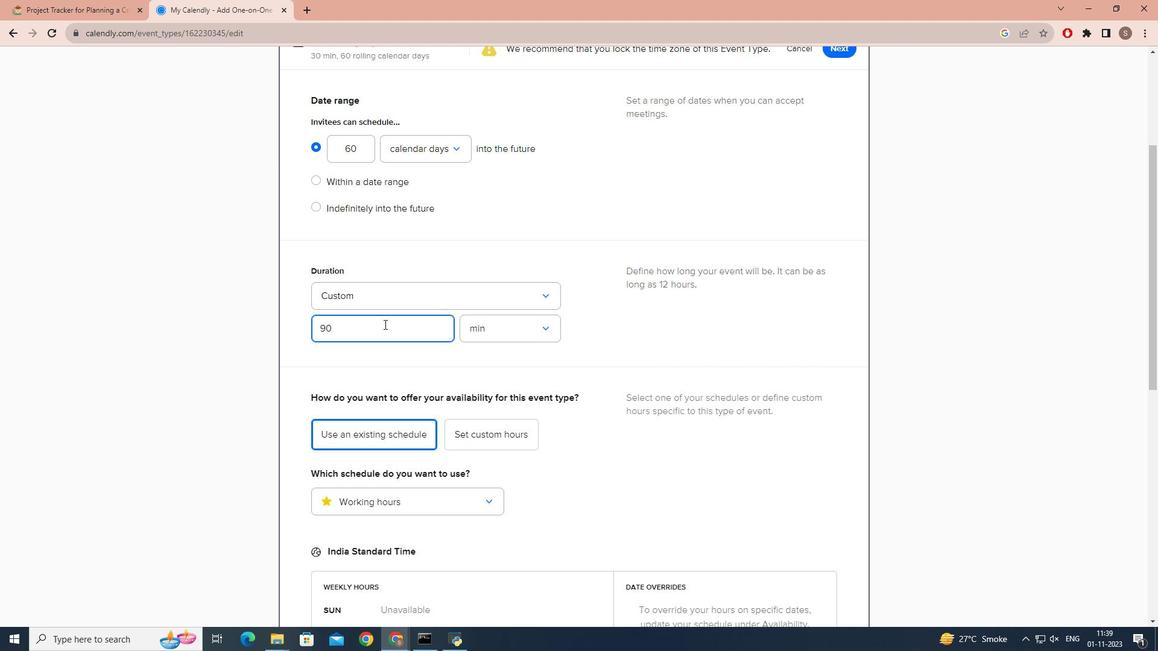 
Action: Mouse moved to (628, 270)
Screenshot: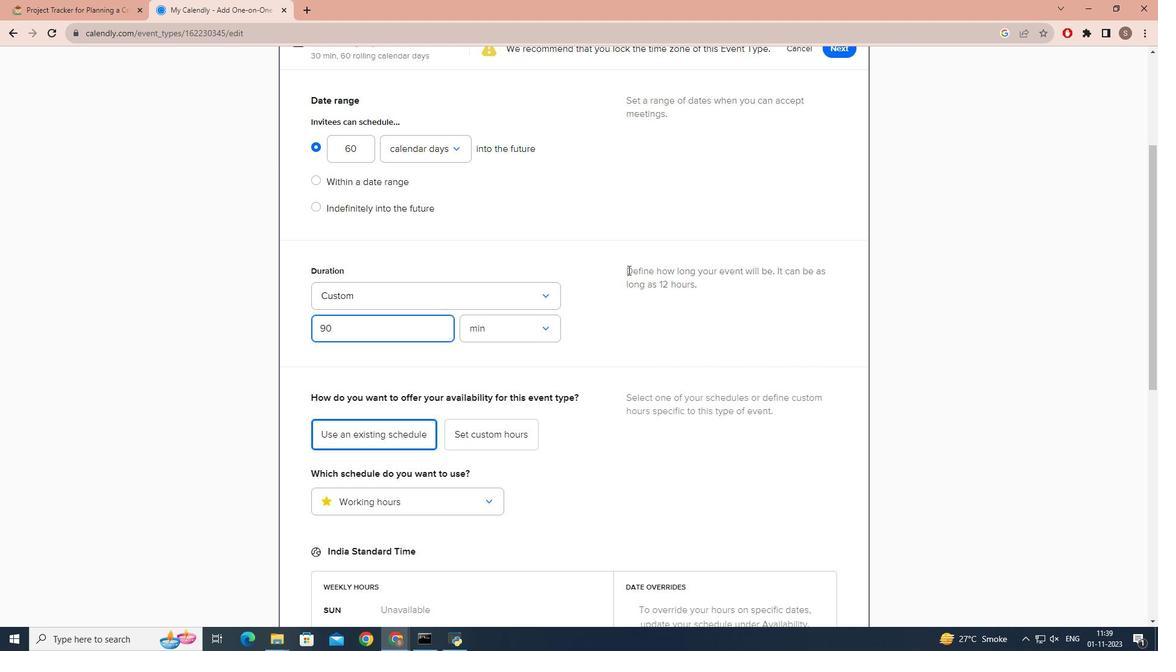 
Action: Mouse scrolled (628, 270) with delta (0, 0)
Screenshot: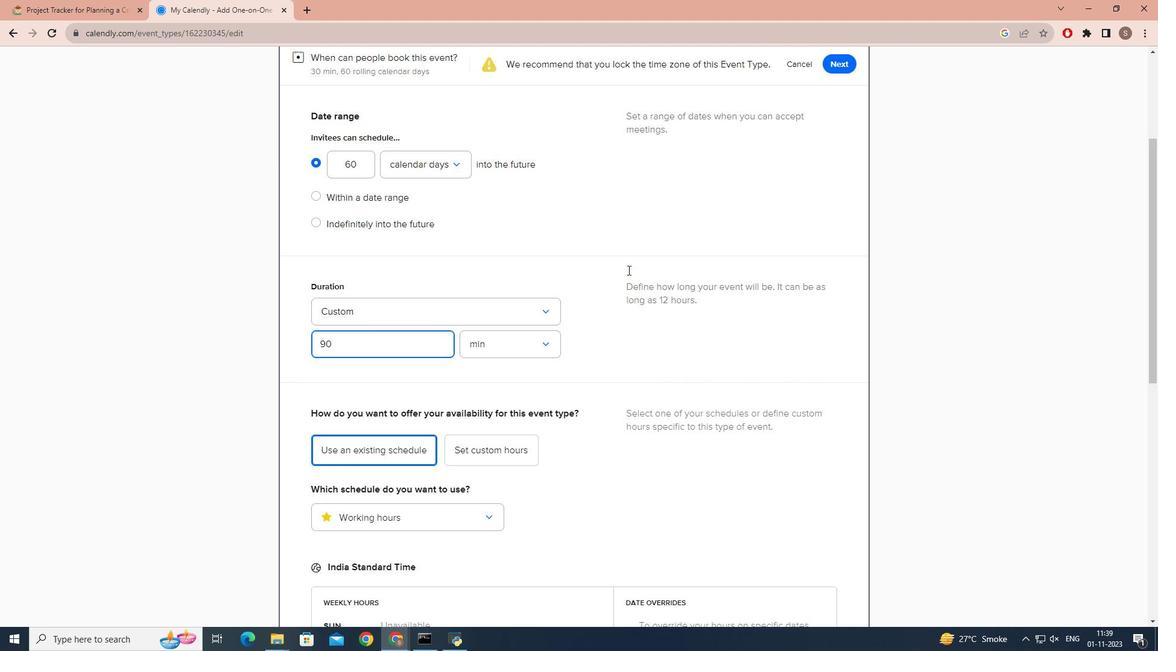 
Action: Mouse scrolled (628, 270) with delta (0, 0)
Screenshot: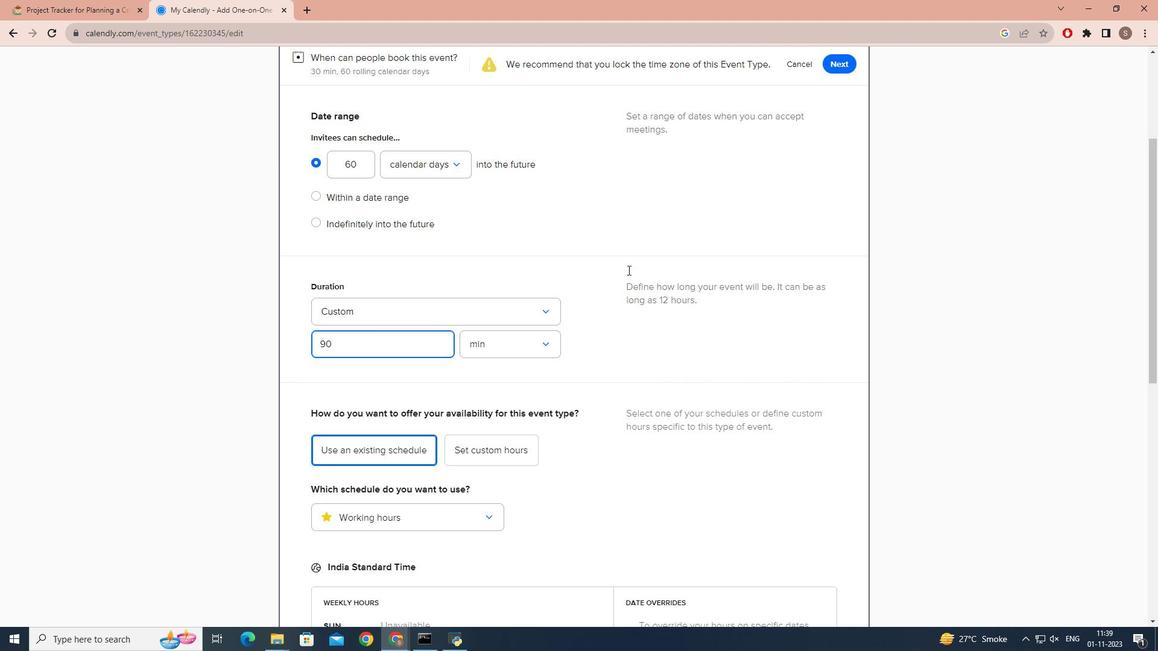 
Action: Mouse moved to (843, 165)
Screenshot: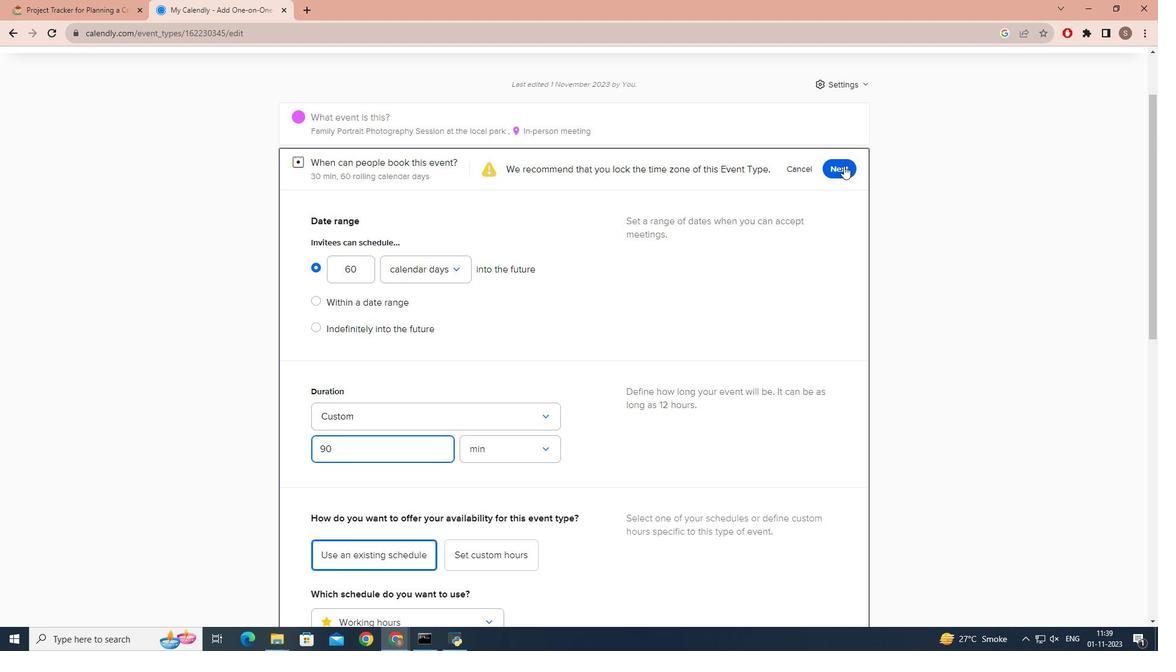 
Action: Mouse pressed left at (843, 165)
Screenshot: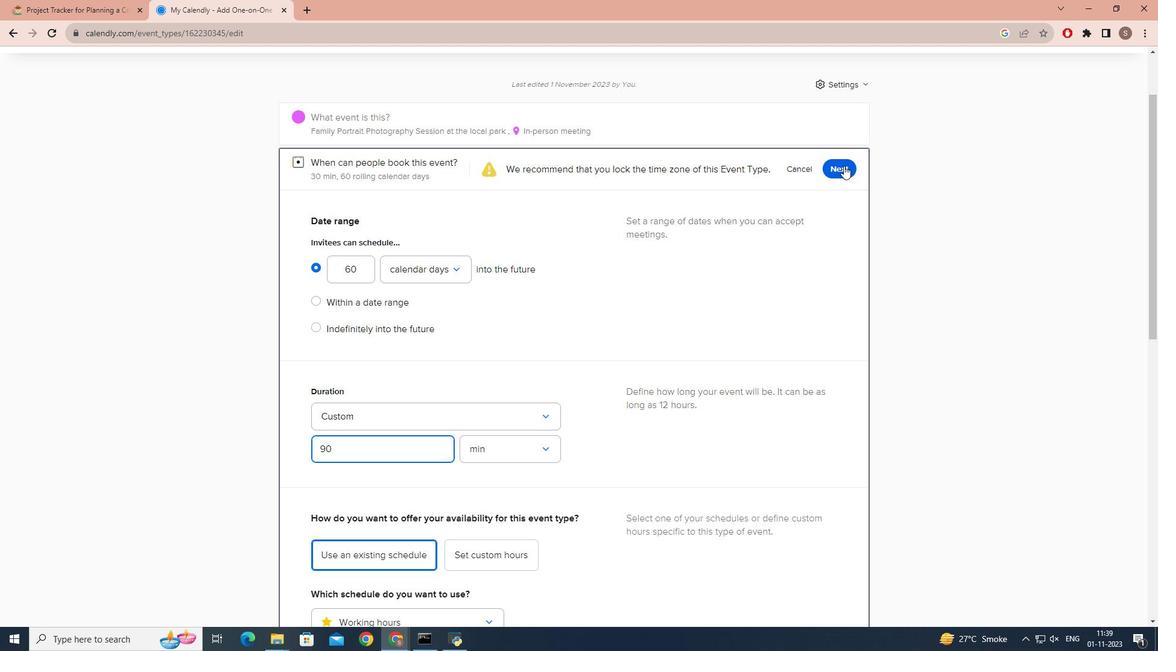 
Action: Mouse moved to (845, 171)
Screenshot: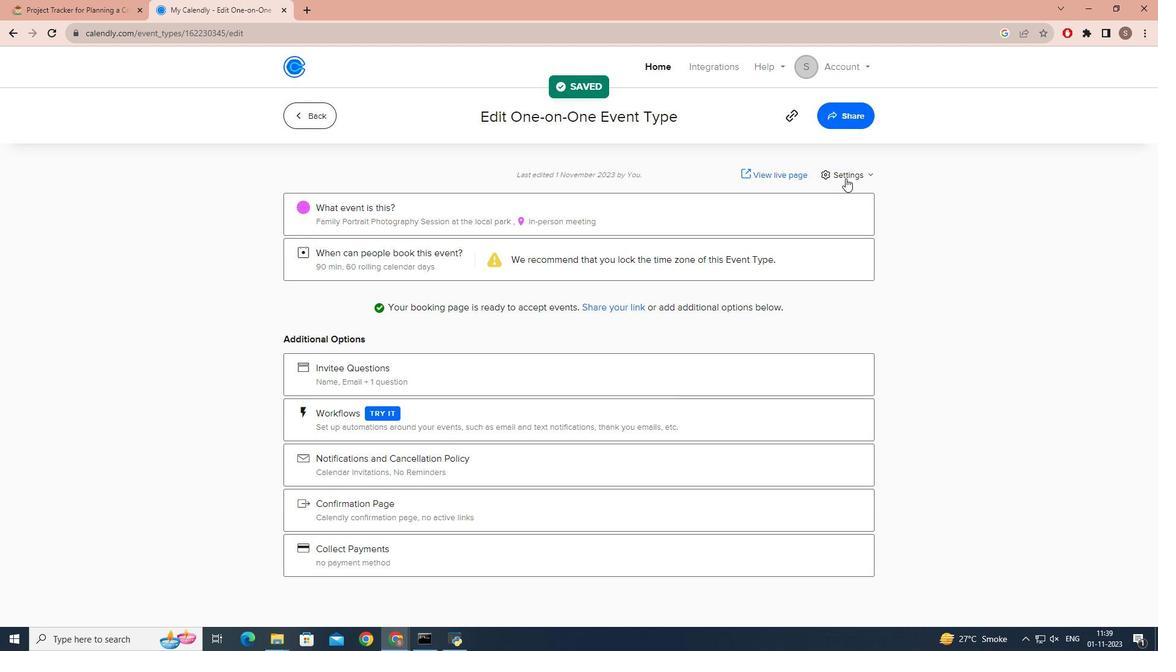 
